 Task: Add Mineral Fusion Rose Quartz Nail Polish to the cart.
Action: Mouse moved to (211, 114)
Screenshot: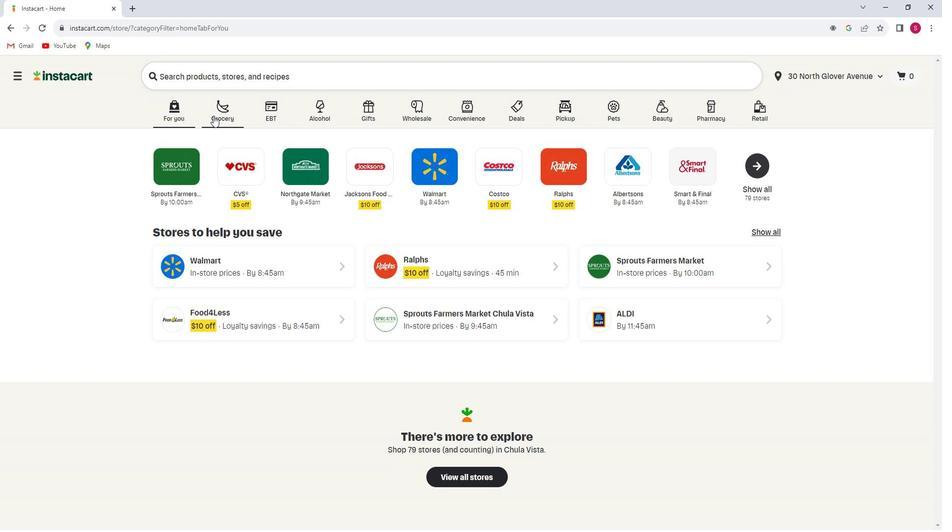 
Action: Mouse pressed left at (211, 114)
Screenshot: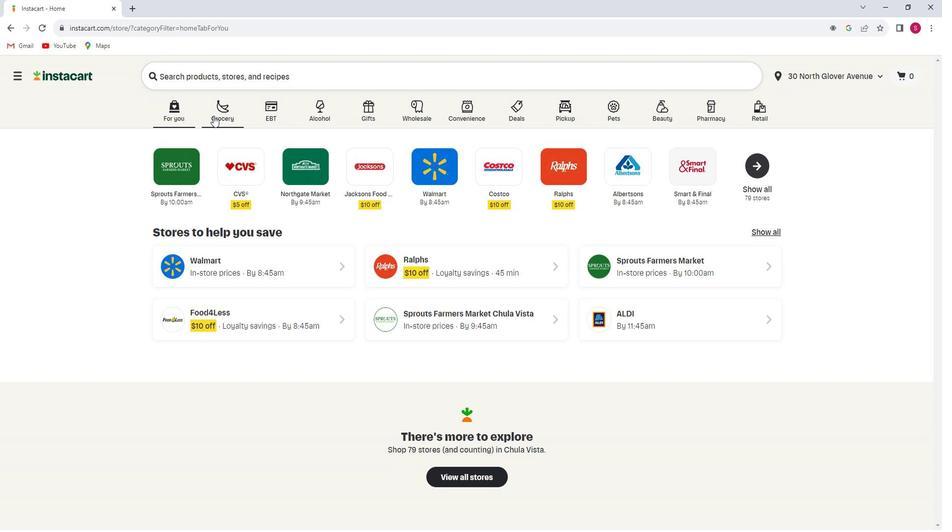 
Action: Mouse moved to (235, 302)
Screenshot: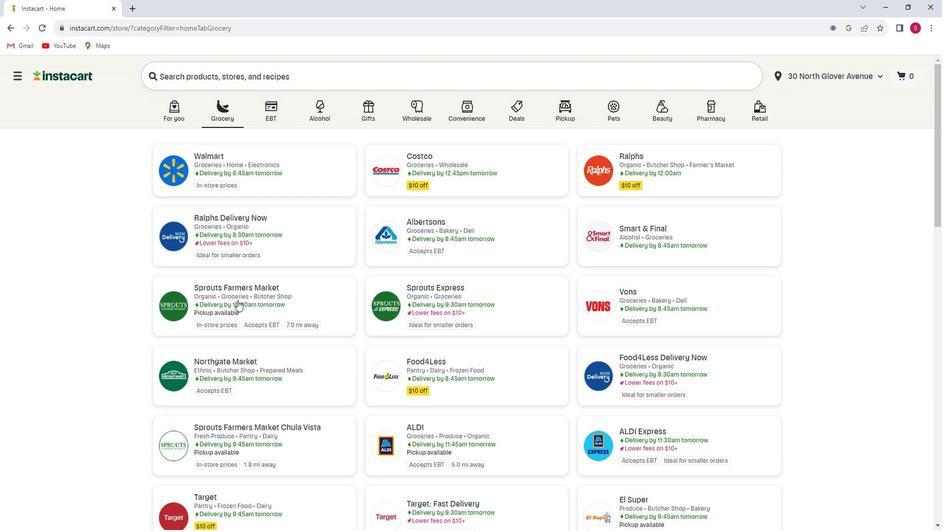 
Action: Mouse pressed left at (235, 302)
Screenshot: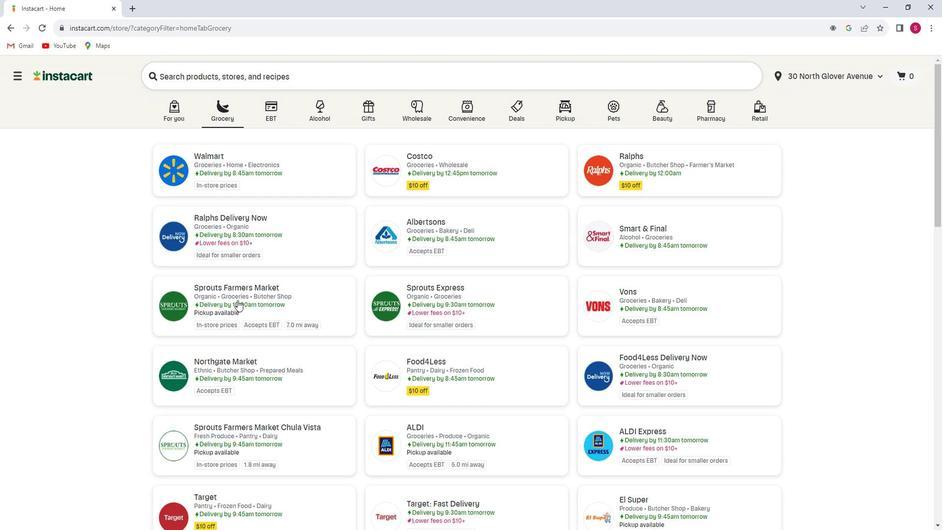 
Action: Mouse moved to (95, 329)
Screenshot: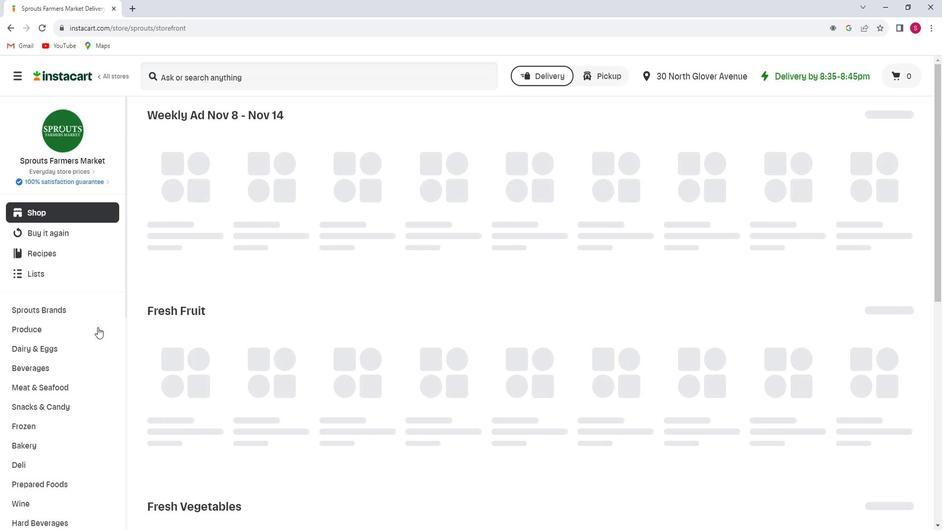 
Action: Mouse scrolled (95, 329) with delta (0, 0)
Screenshot: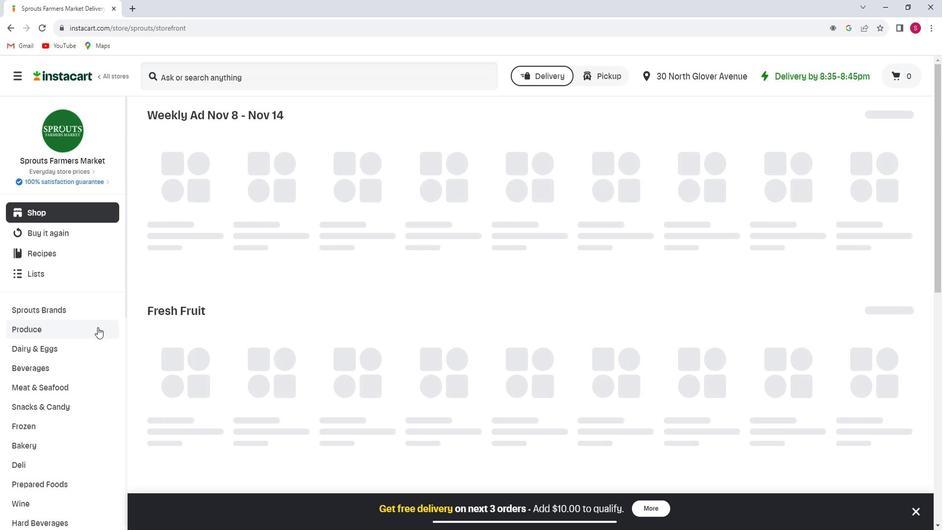 
Action: Mouse scrolled (95, 329) with delta (0, 0)
Screenshot: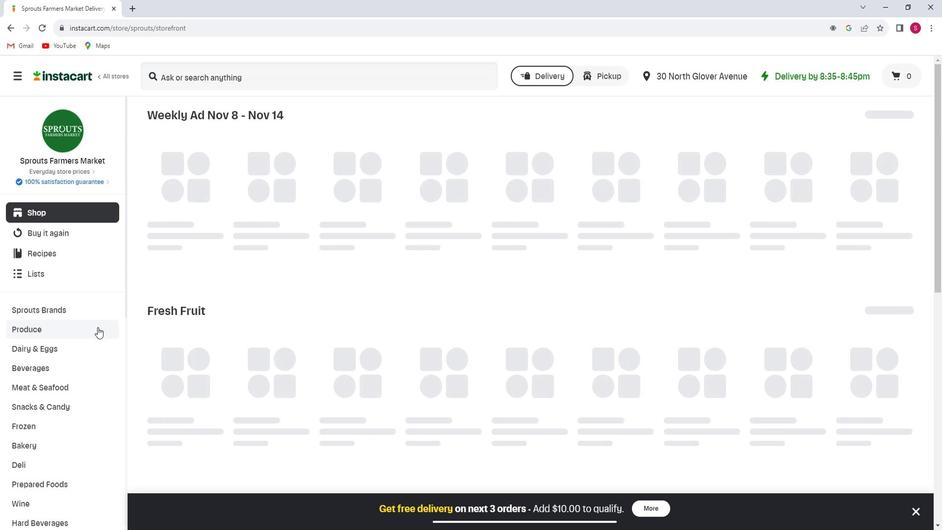 
Action: Mouse scrolled (95, 329) with delta (0, 0)
Screenshot: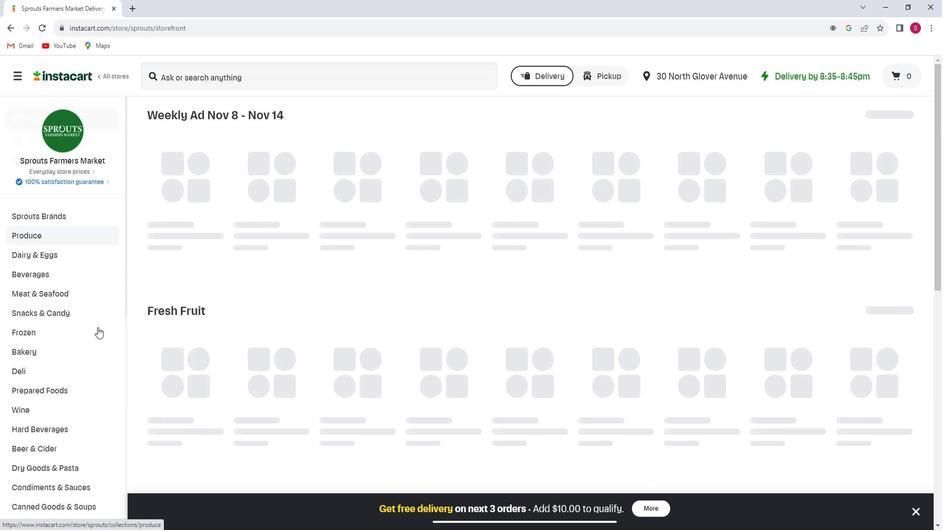 
Action: Mouse scrolled (95, 329) with delta (0, 0)
Screenshot: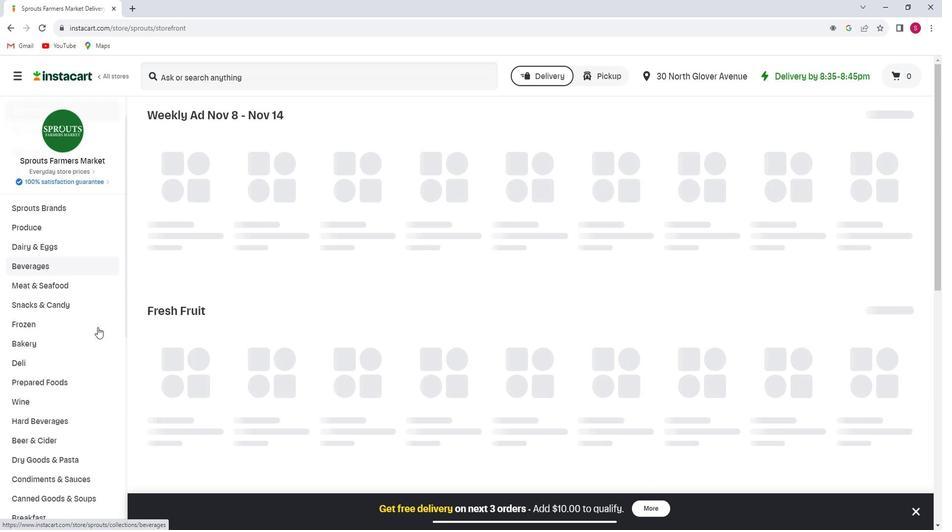 
Action: Mouse scrolled (95, 329) with delta (0, 0)
Screenshot: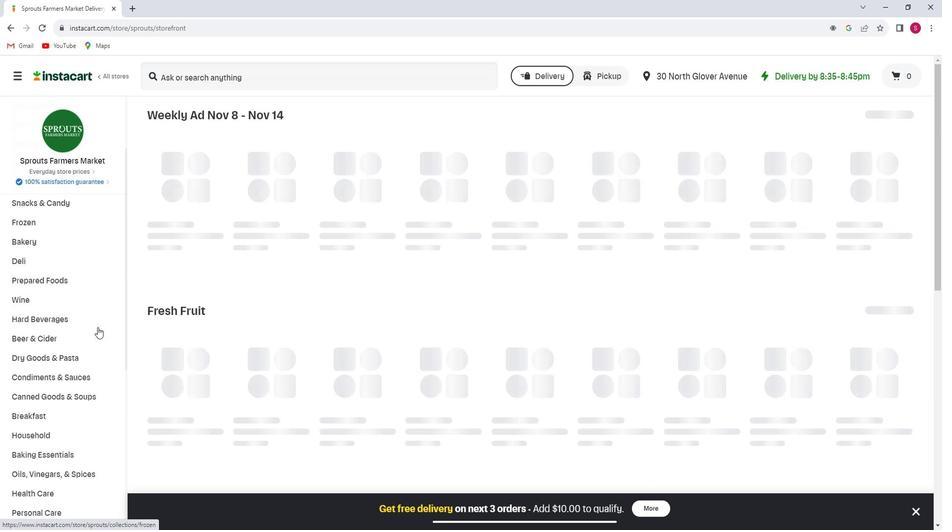 
Action: Mouse scrolled (95, 329) with delta (0, 0)
Screenshot: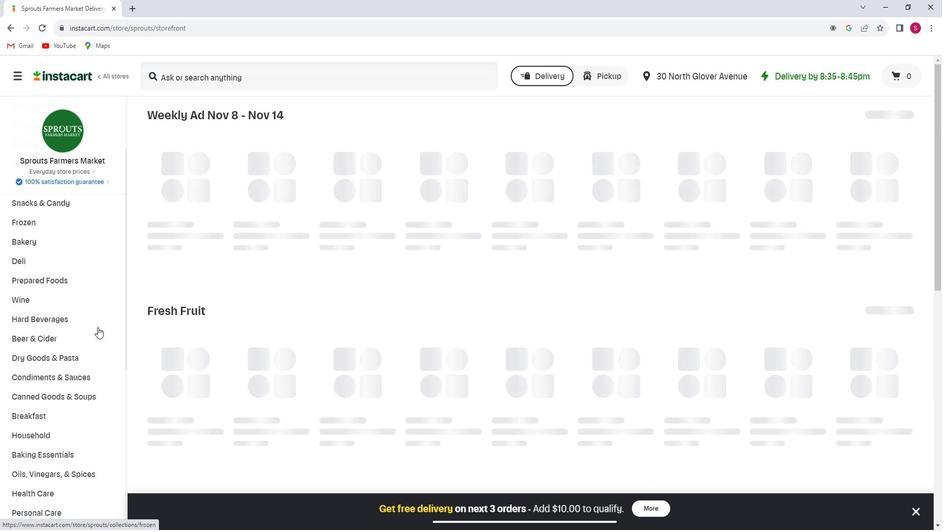 
Action: Mouse moved to (92, 334)
Screenshot: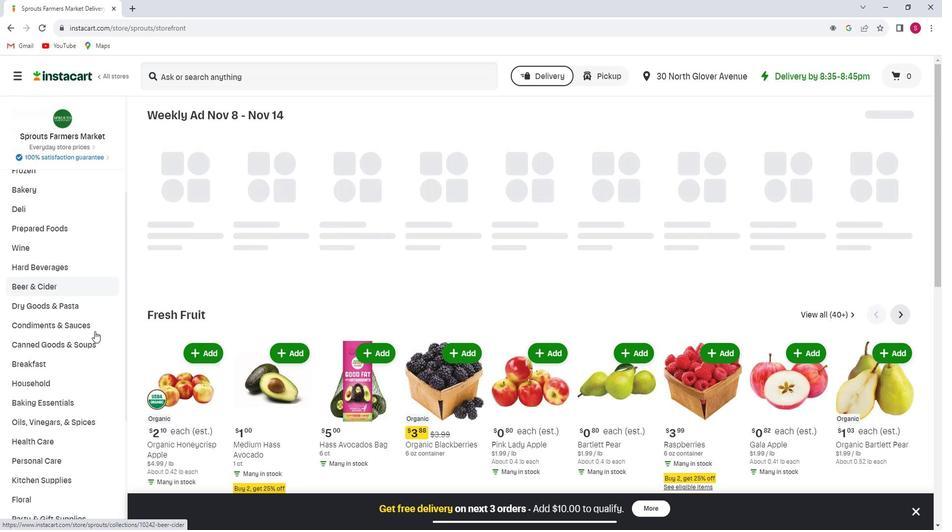 
Action: Mouse scrolled (92, 334) with delta (0, 0)
Screenshot: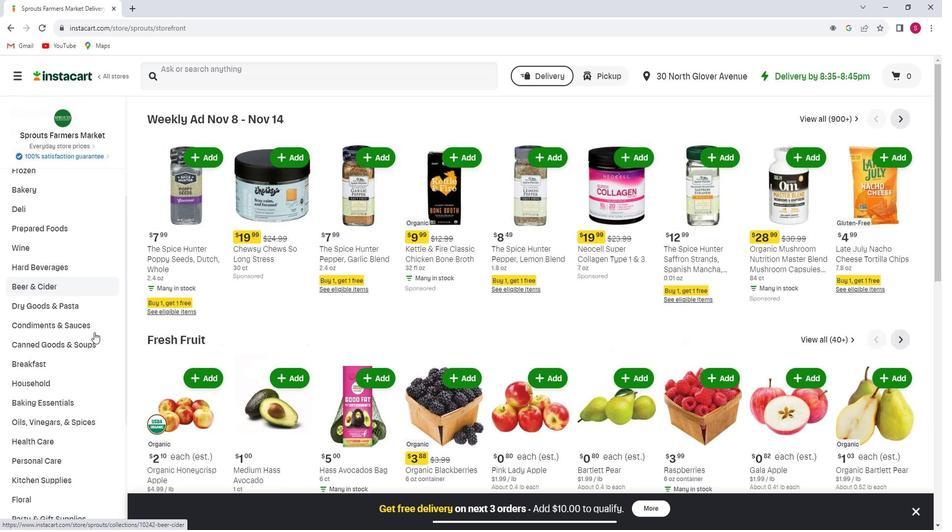
Action: Mouse moved to (91, 335)
Screenshot: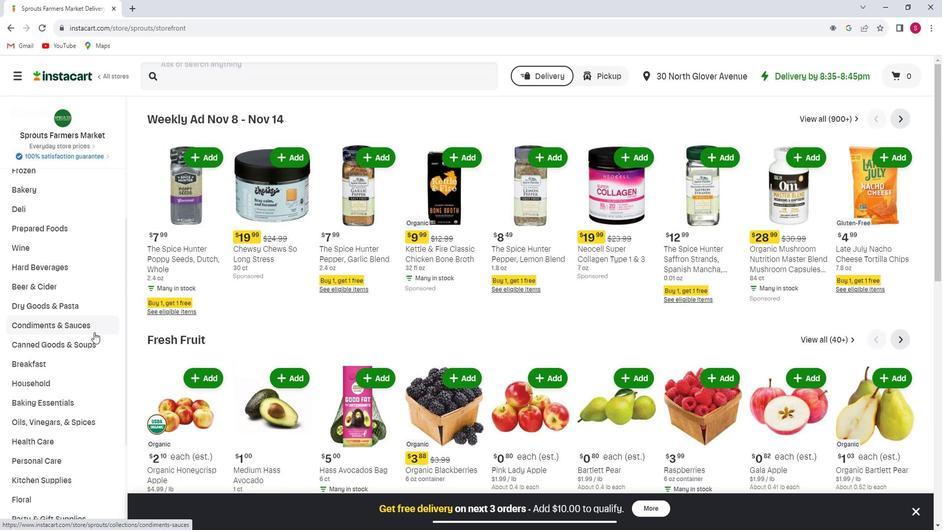 
Action: Mouse scrolled (91, 335) with delta (0, 0)
Screenshot: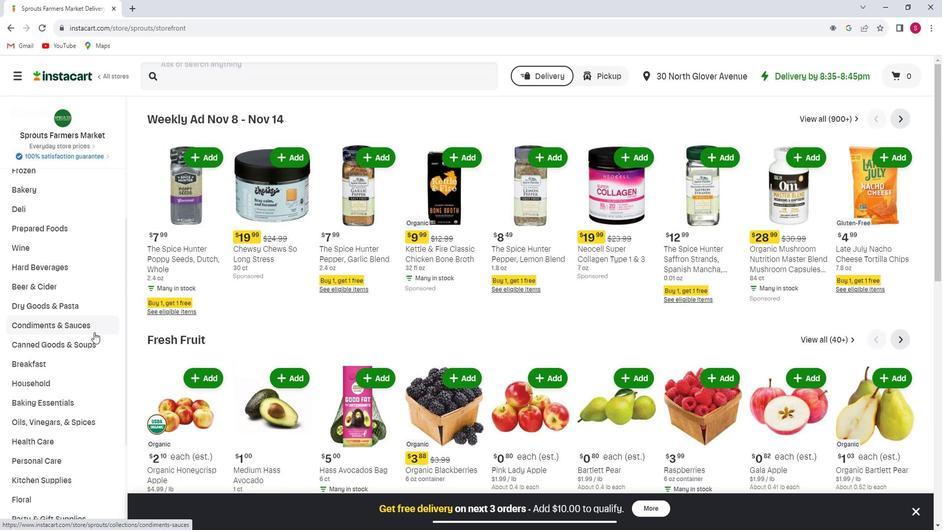 
Action: Mouse moved to (59, 360)
Screenshot: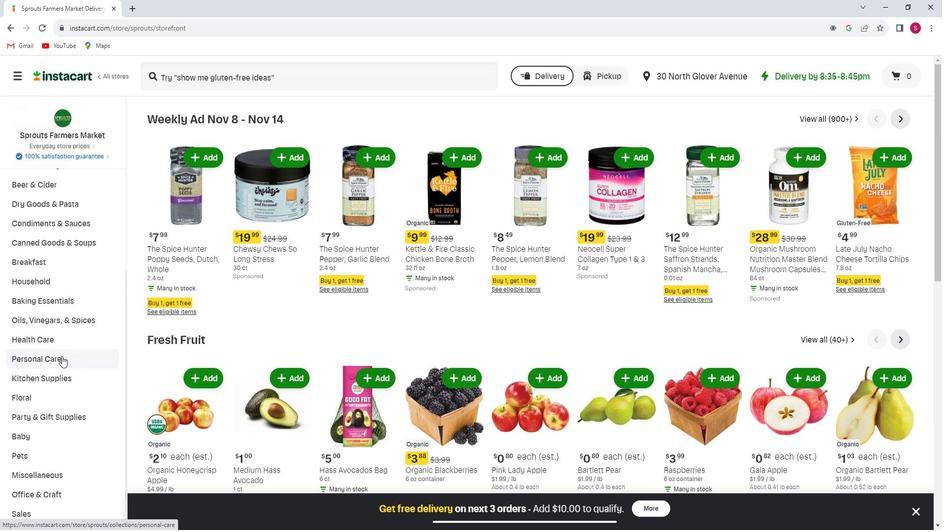
Action: Mouse pressed left at (59, 360)
Screenshot: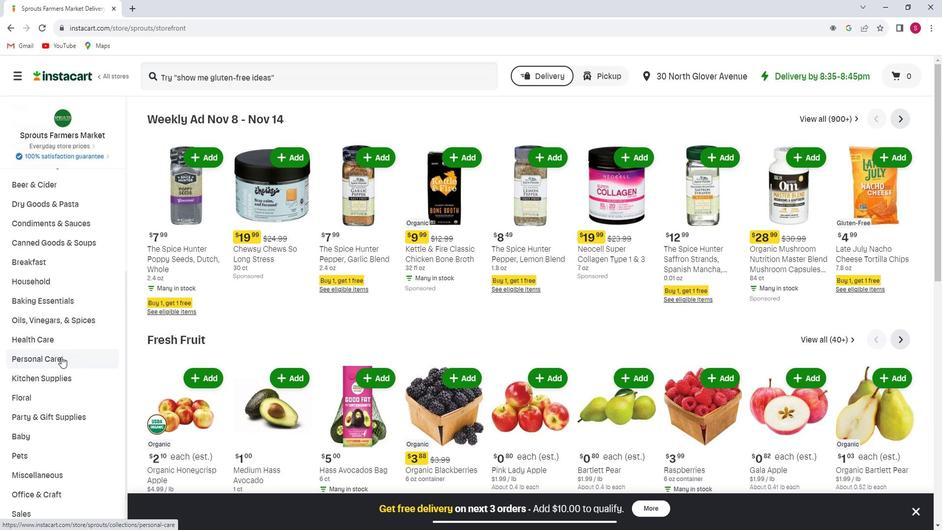 
Action: Mouse moved to (833, 142)
Screenshot: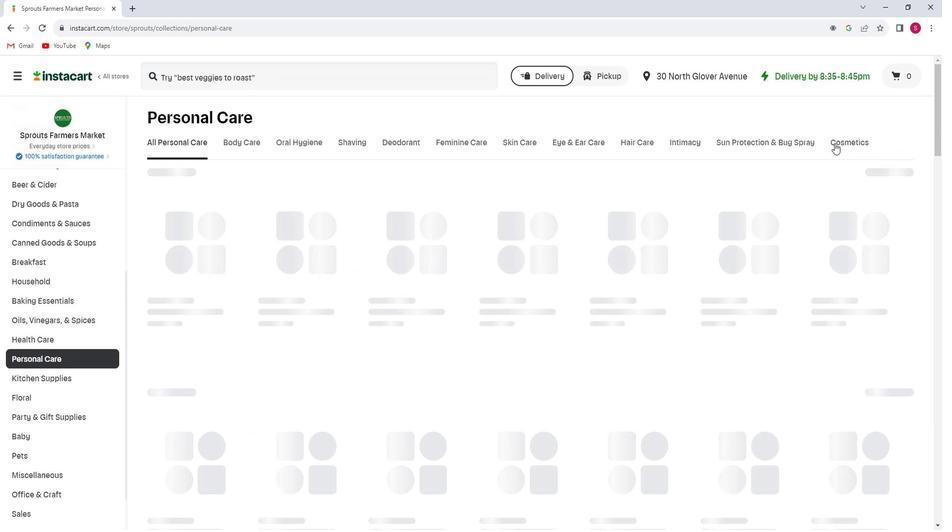 
Action: Mouse pressed left at (833, 142)
Screenshot: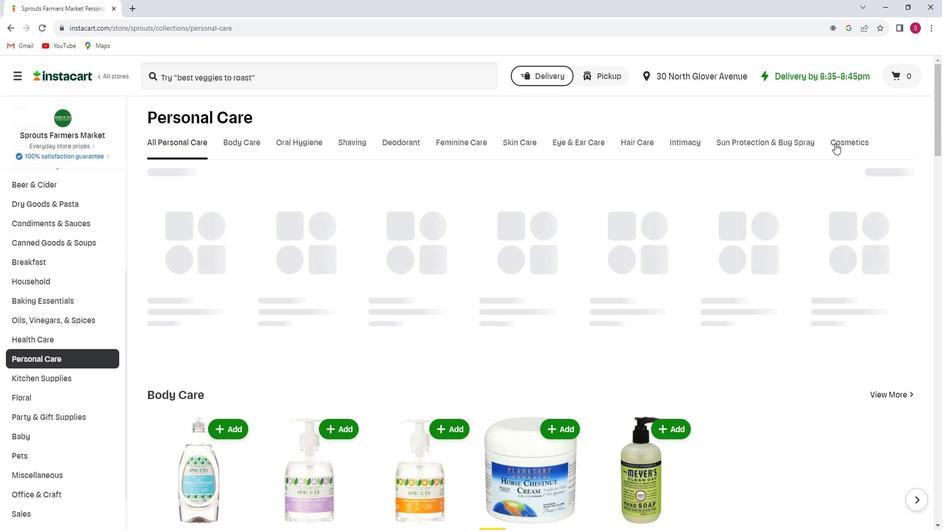 
Action: Mouse moved to (274, 179)
Screenshot: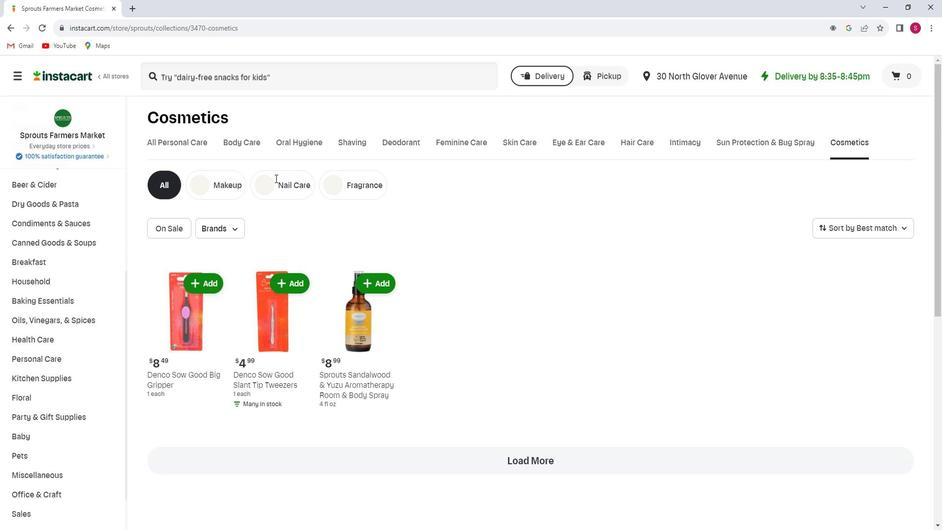 
Action: Mouse pressed left at (274, 179)
Screenshot: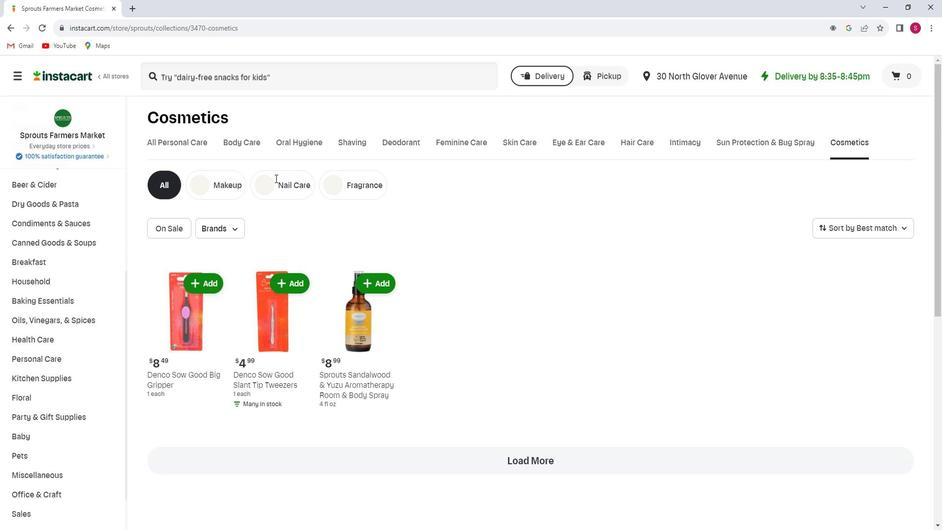 
Action: Mouse moved to (248, 80)
Screenshot: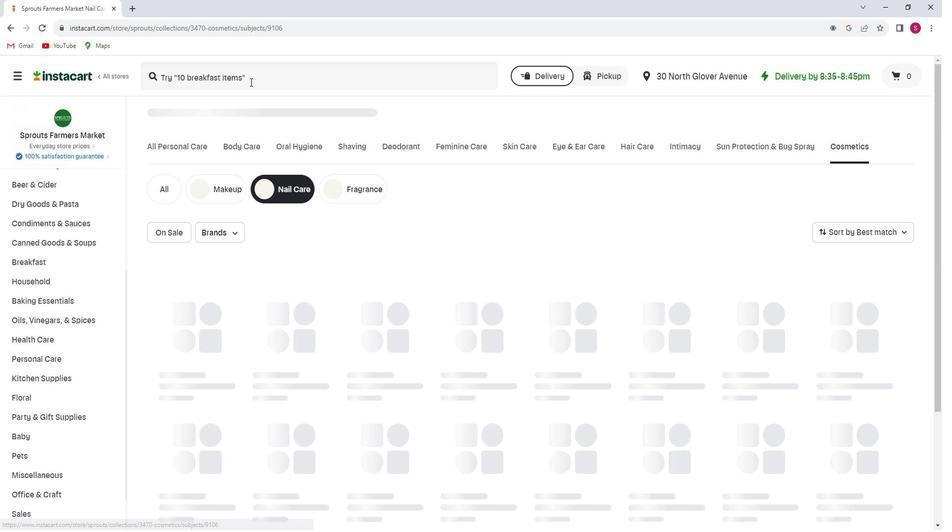 
Action: Mouse pressed left at (248, 80)
Screenshot: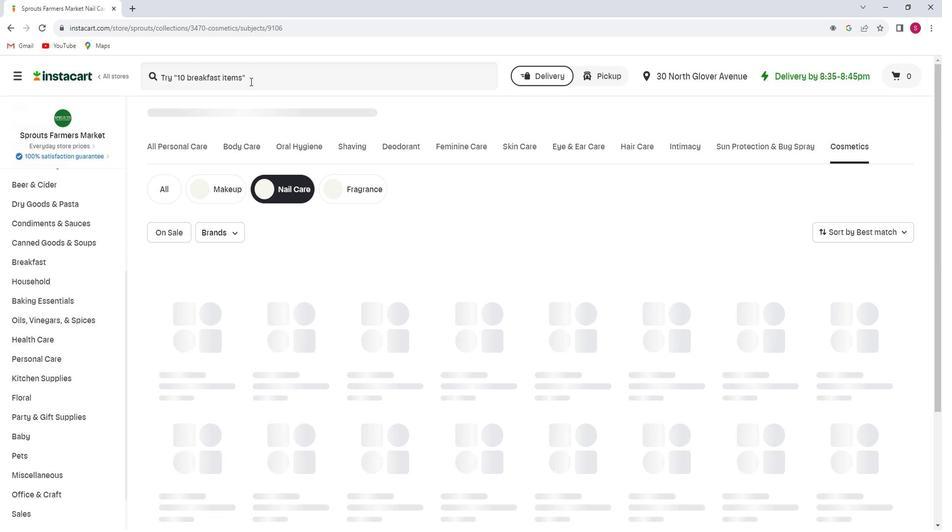 
Action: Key pressed <Key.shift>Mineral<Key.space><Key.shift>Fusion<Key.space><Key.shift>Rose<Key.space><Key.shift><Key.shift><Key.shift><Key.shift><Key.shift><Key.shift><Key.shift><Key.shift><Key.shift><Key.shift><Key.shift>Quartz<Key.space><Key.shift><Key.shift><Key.shift><Key.shift><Key.shift><Key.shift><Key.shift><Key.shift><Key.shift><Key.shift><Key.shift><Key.shift><Key.shift><Key.shift><Key.shift><Key.shift><Key.shift>Nail<Key.space><Key.shift><Key.shift><Key.shift>polish<Key.enter>
Screenshot: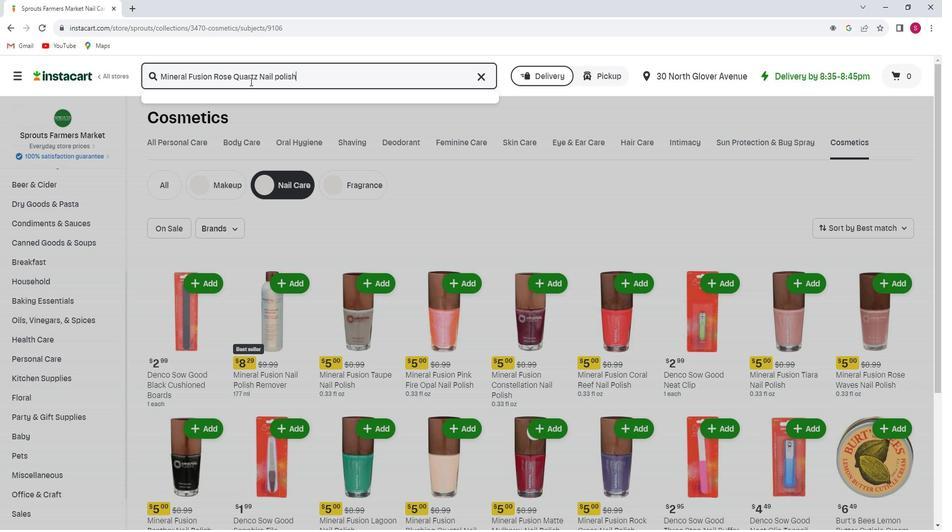 
Action: Mouse moved to (441, 228)
Screenshot: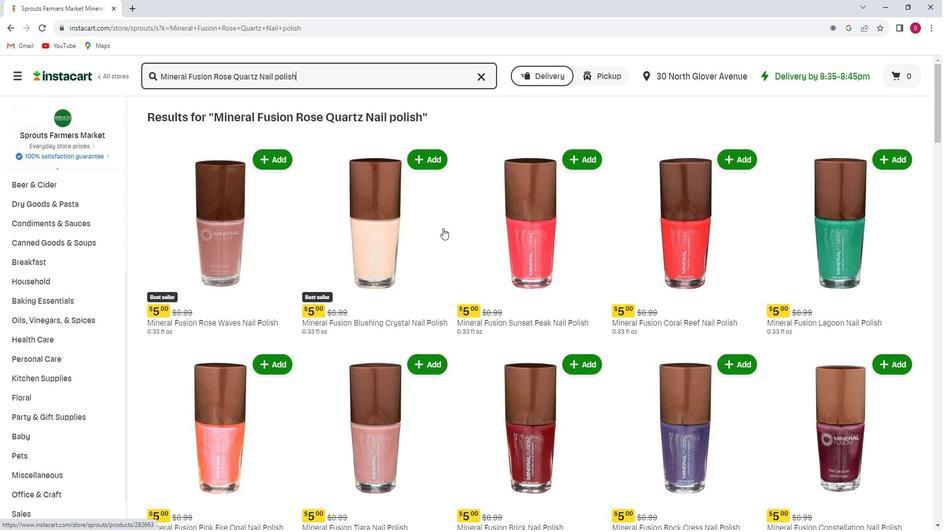 
Action: Mouse scrolled (441, 228) with delta (0, 0)
Screenshot: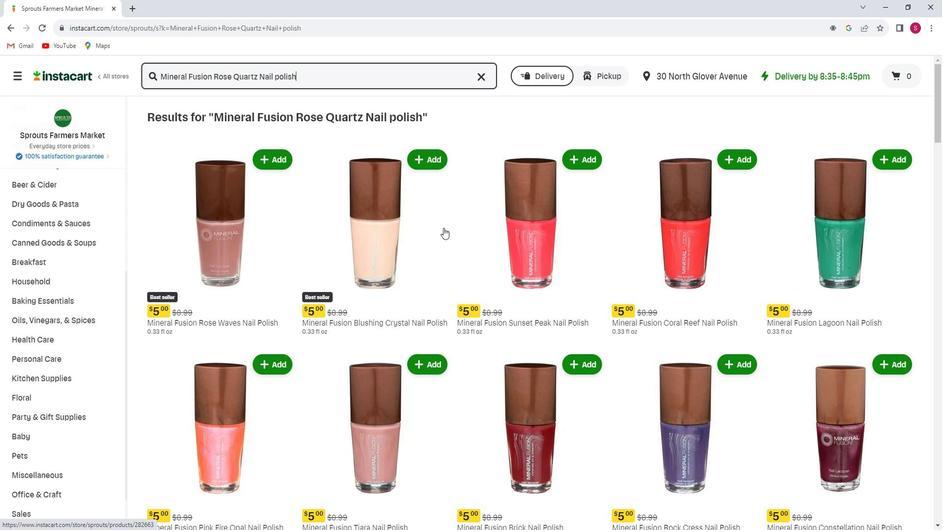 
Action: Mouse moved to (443, 228)
Screenshot: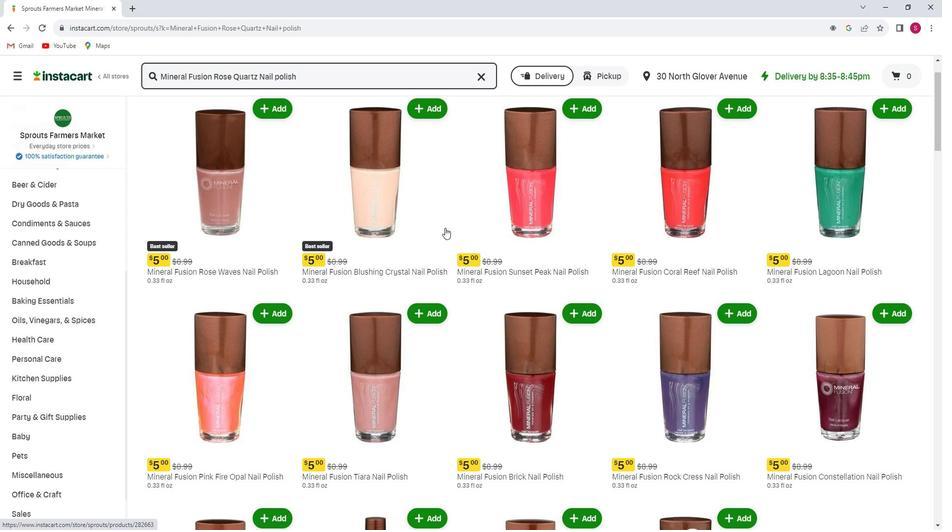 
Action: Mouse scrolled (443, 227) with delta (0, 0)
Screenshot: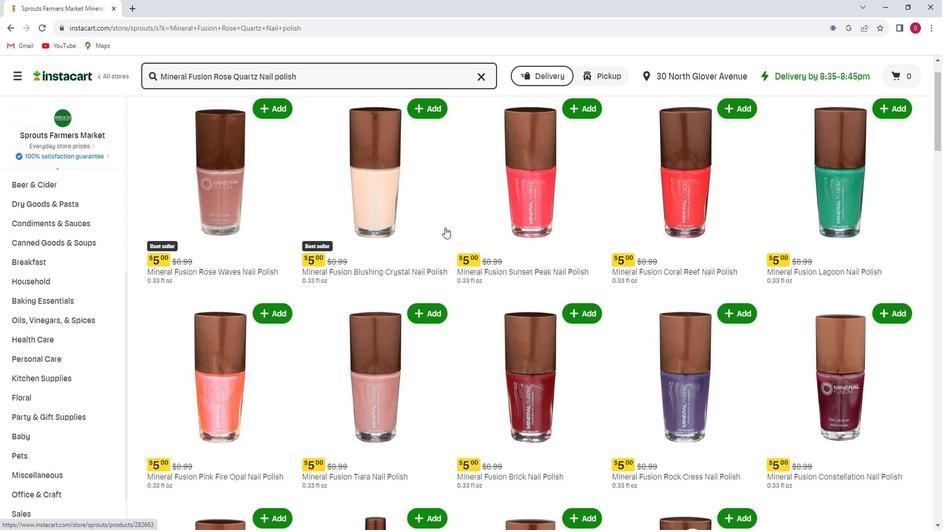 
Action: Mouse scrolled (443, 227) with delta (0, 0)
Screenshot: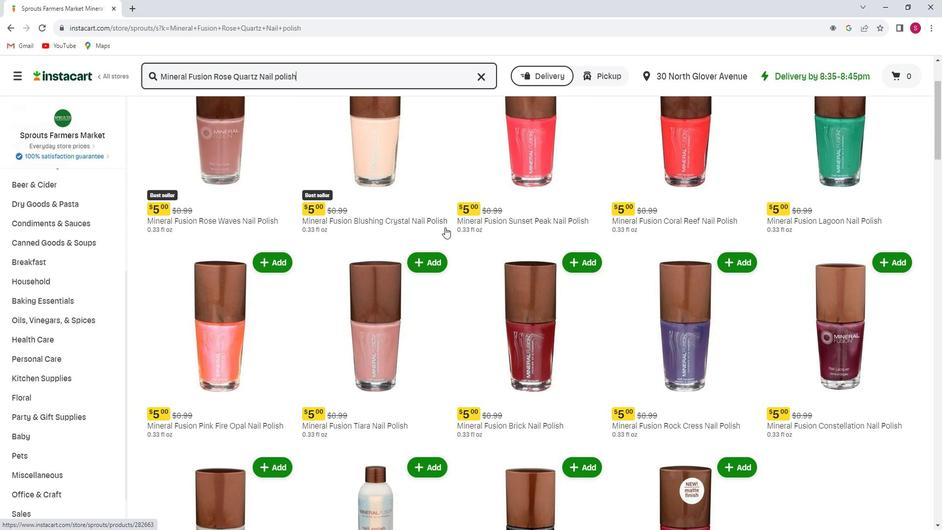 
Action: Mouse moved to (435, 230)
Screenshot: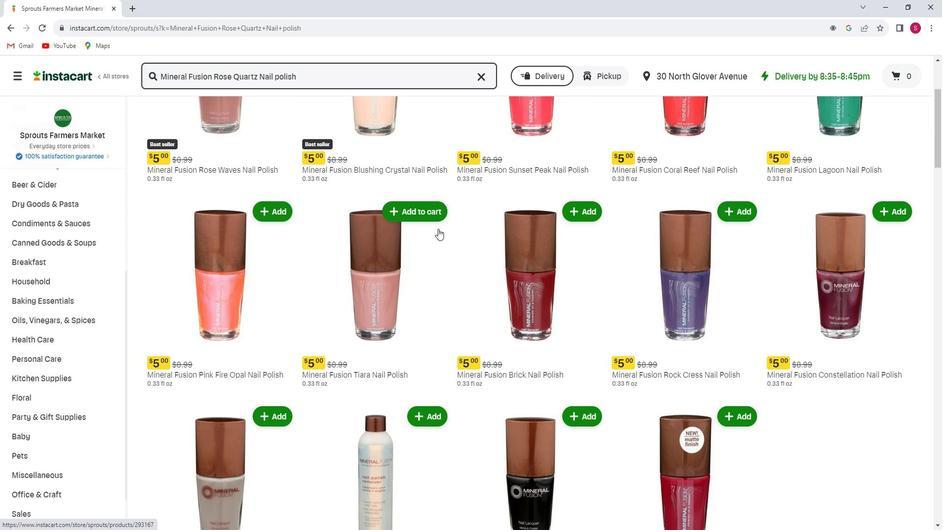 
Action: Mouse scrolled (435, 229) with delta (0, 0)
Screenshot: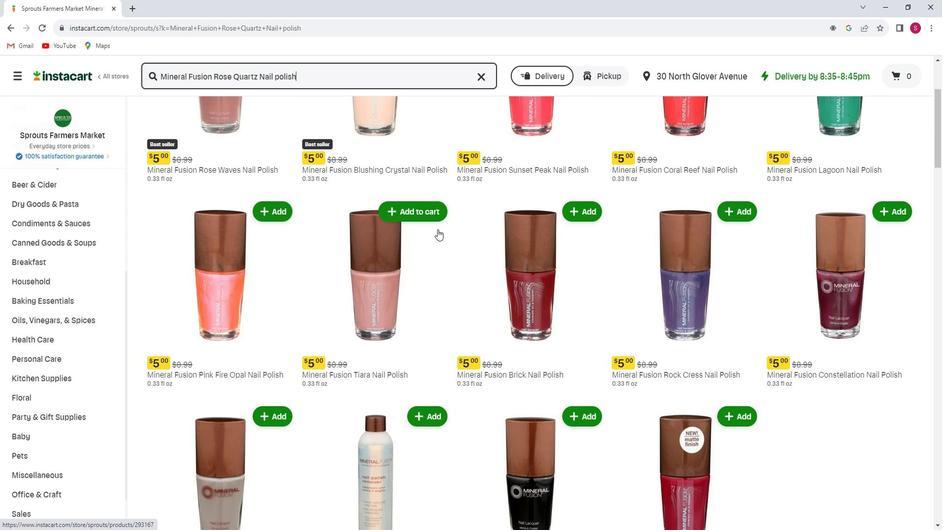 
Action: Mouse scrolled (435, 229) with delta (0, 0)
Screenshot: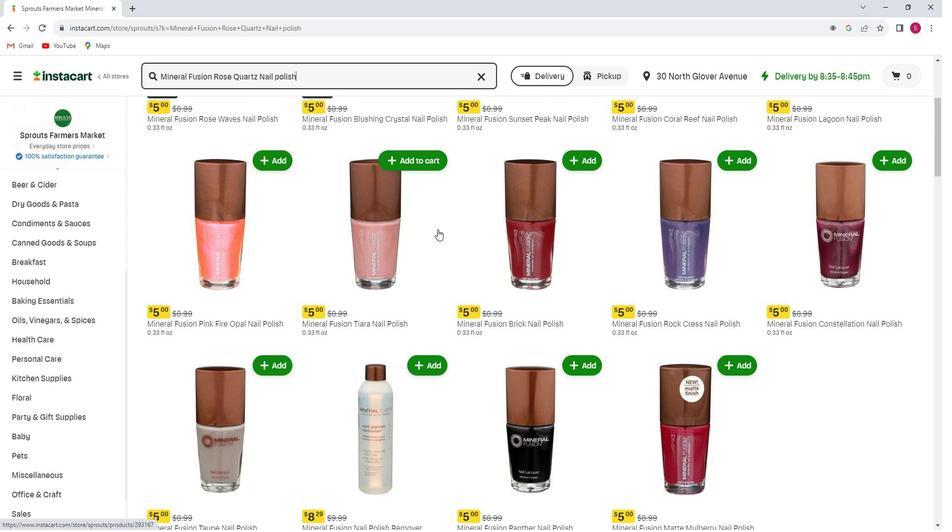 
Action: Mouse scrolled (435, 229) with delta (0, 0)
Screenshot: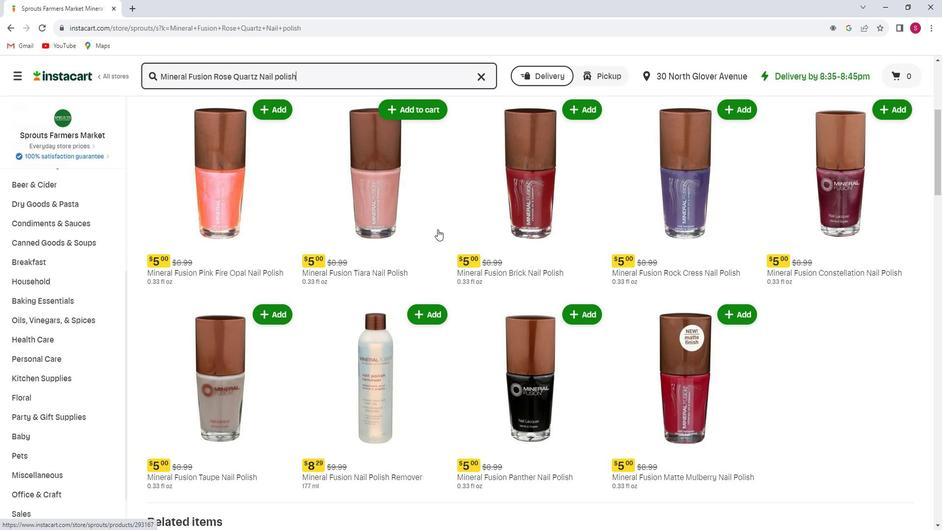 
Action: Mouse scrolled (435, 229) with delta (0, 0)
Screenshot: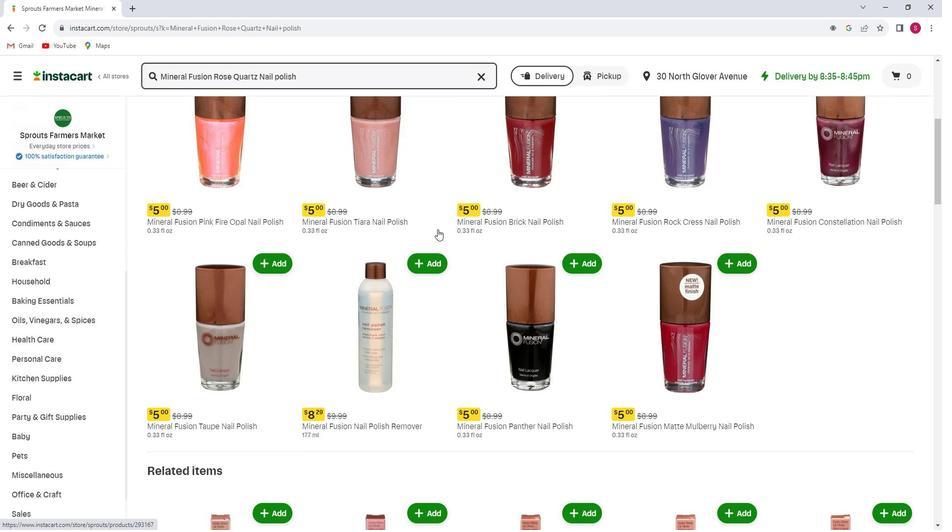 
Action: Mouse scrolled (435, 229) with delta (0, 0)
Screenshot: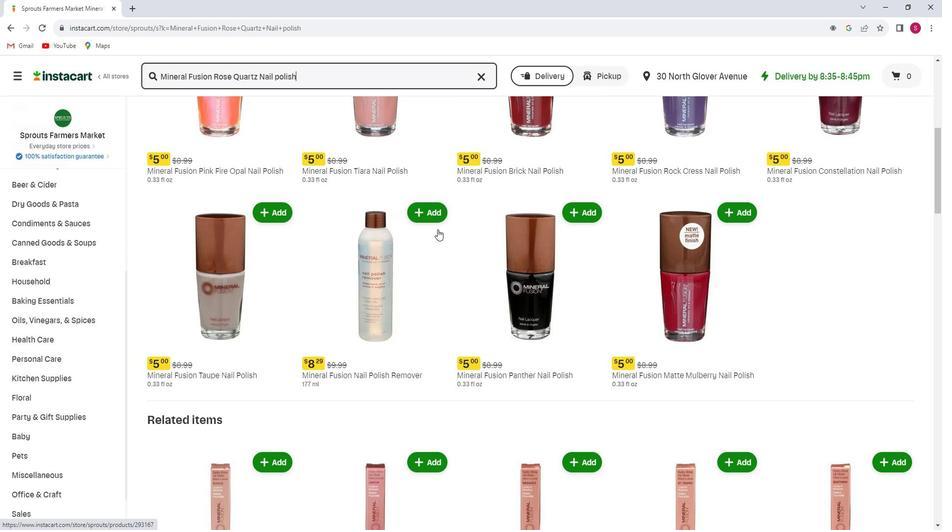 
Action: Mouse scrolled (435, 229) with delta (0, 0)
Screenshot: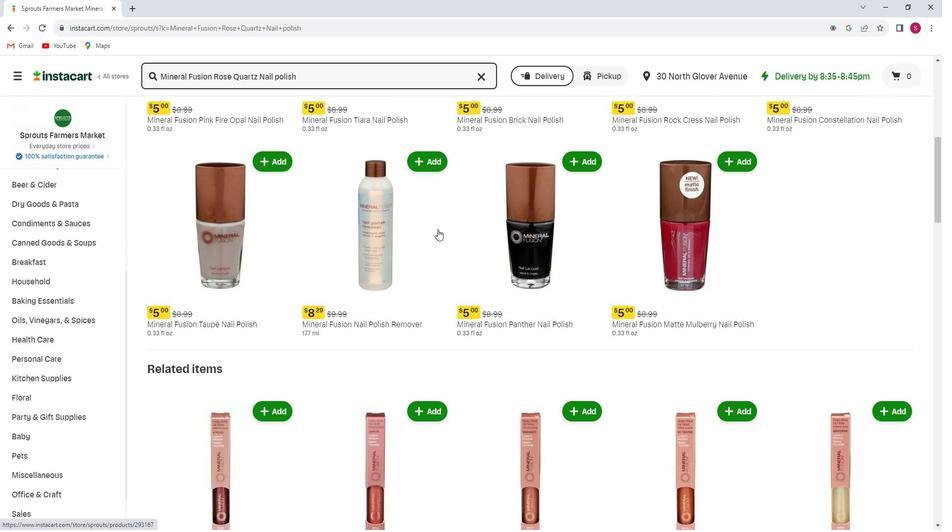 
Action: Mouse scrolled (435, 229) with delta (0, 0)
Screenshot: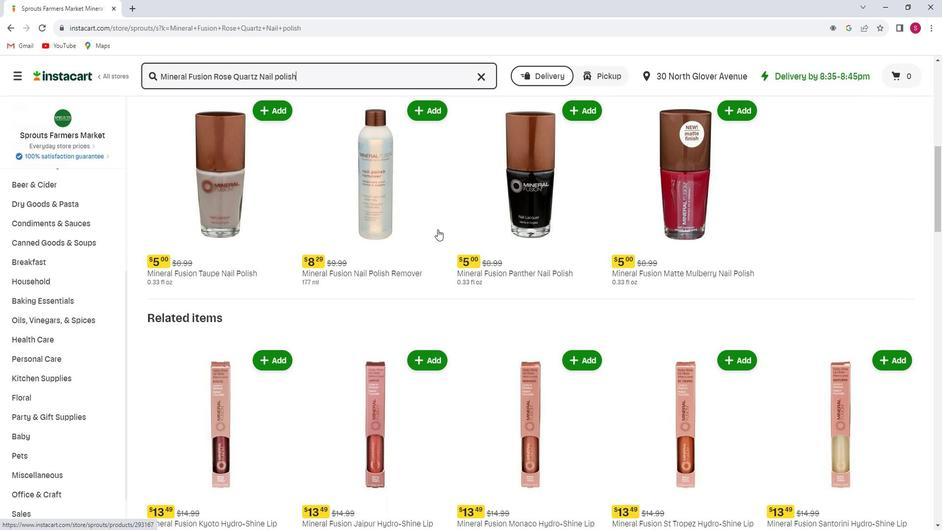 
Action: Mouse scrolled (435, 229) with delta (0, 0)
Screenshot: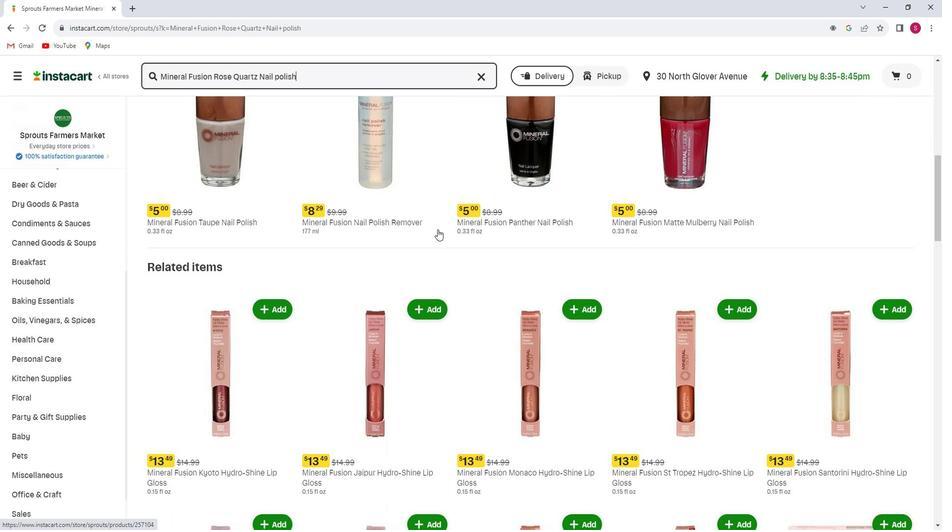 
Action: Mouse scrolled (435, 229) with delta (0, 0)
Screenshot: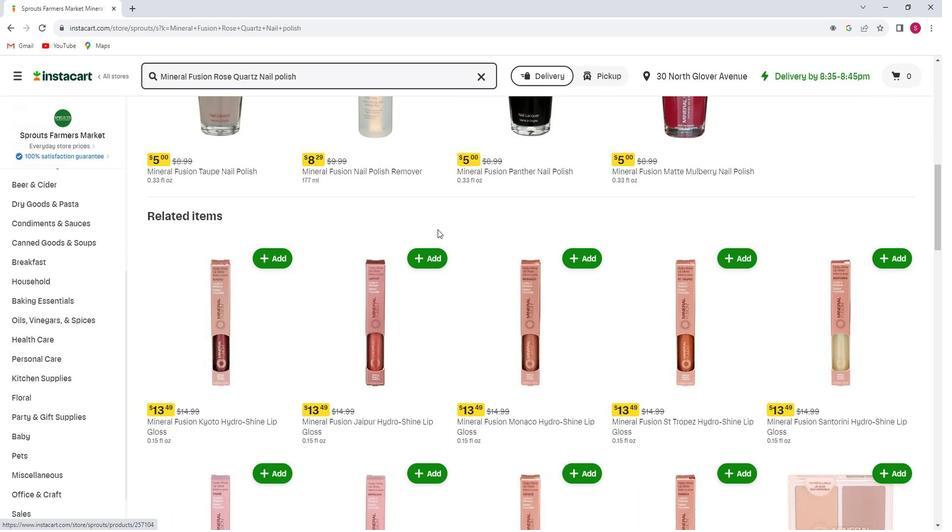 
Action: Mouse scrolled (435, 229) with delta (0, 0)
Screenshot: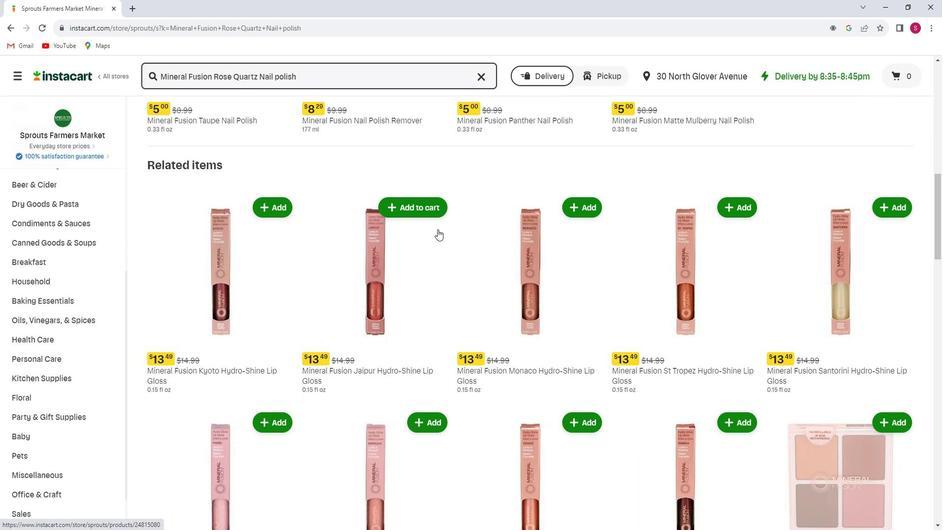 
Action: Mouse scrolled (435, 229) with delta (0, 0)
Screenshot: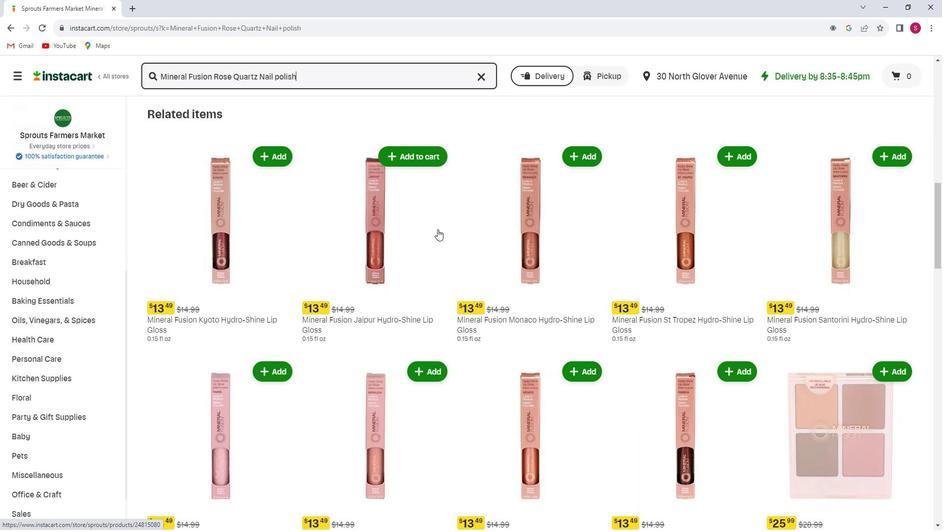 
Action: Mouse scrolled (435, 229) with delta (0, 0)
Screenshot: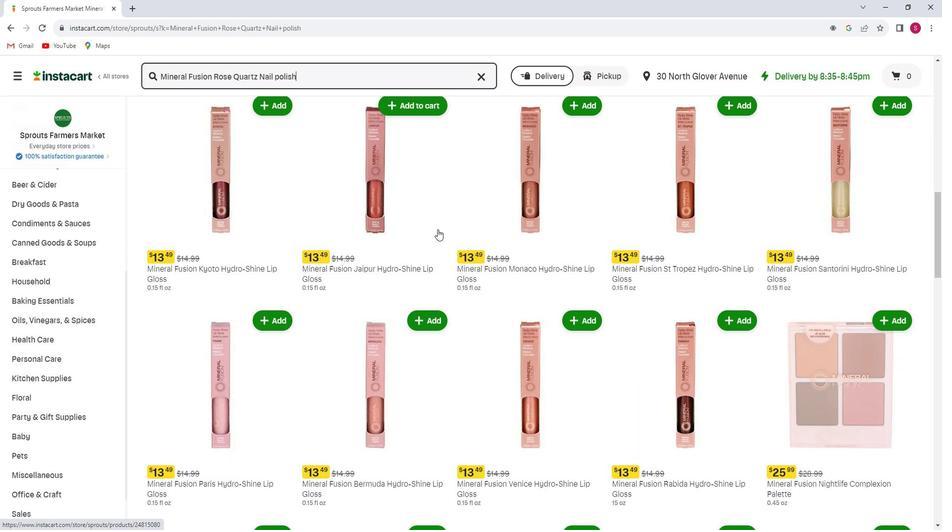 
Action: Mouse scrolled (435, 229) with delta (0, 0)
Screenshot: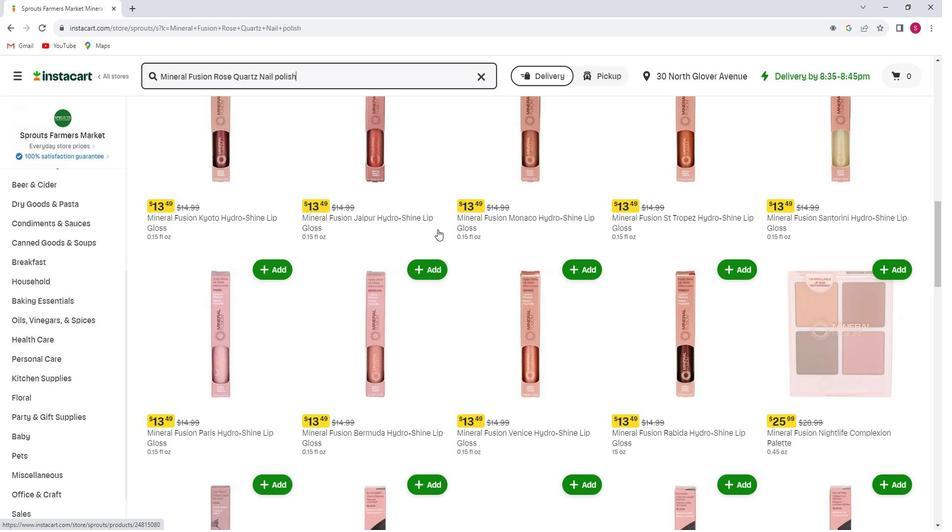 
Action: Mouse scrolled (435, 229) with delta (0, 0)
Screenshot: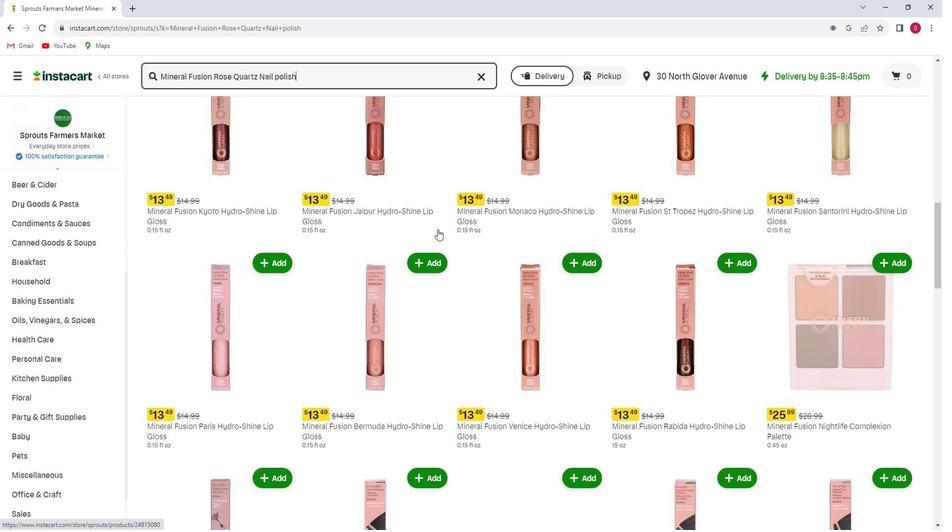 
Action: Mouse scrolled (435, 229) with delta (0, 0)
Screenshot: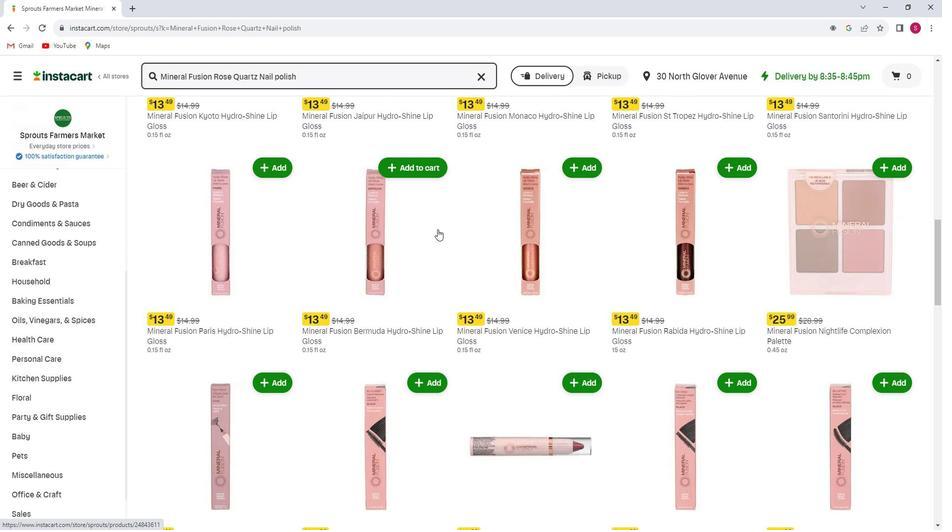 
Action: Mouse scrolled (435, 229) with delta (0, 0)
Screenshot: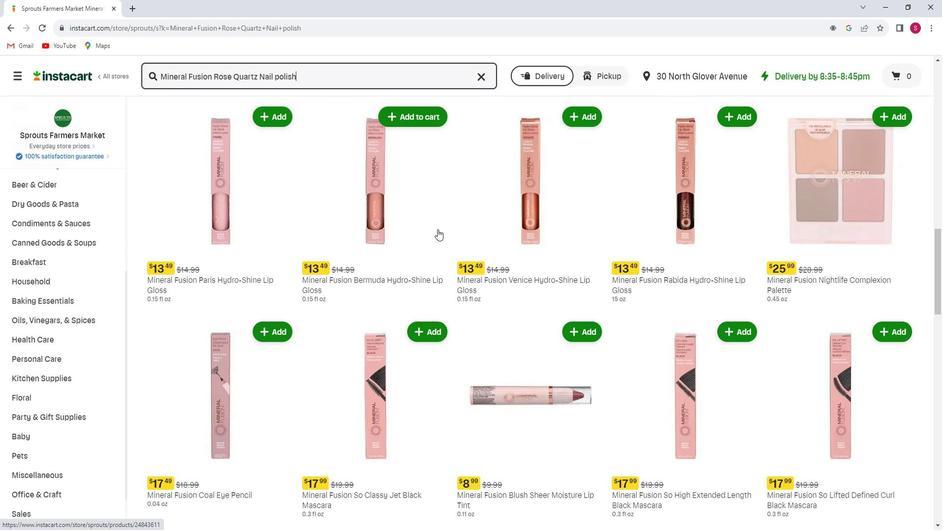 
Action: Mouse scrolled (435, 229) with delta (0, 0)
Screenshot: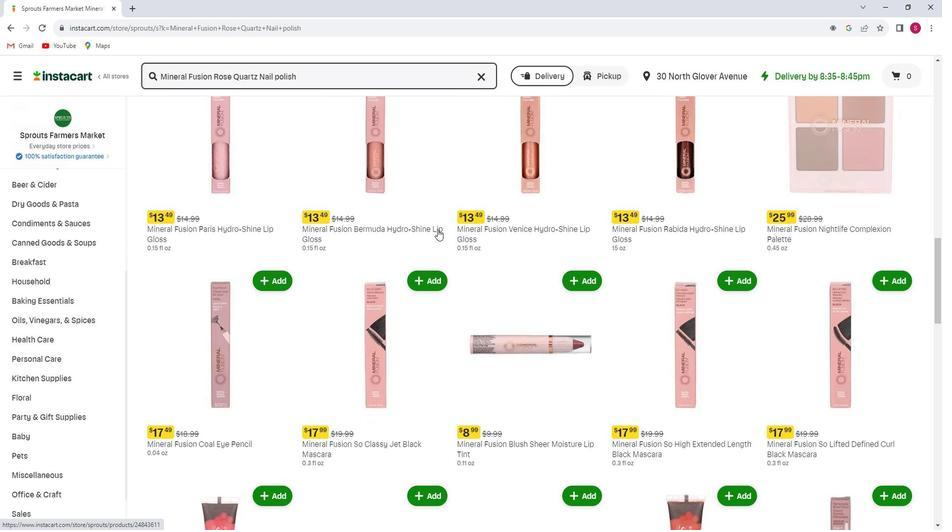 
Action: Mouse scrolled (435, 229) with delta (0, 0)
Screenshot: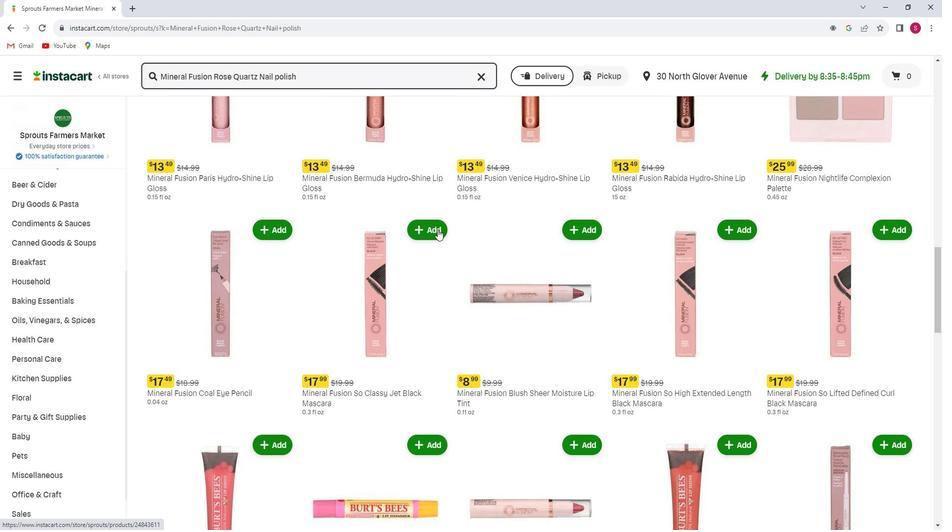 
Action: Mouse scrolled (435, 229) with delta (0, 0)
Screenshot: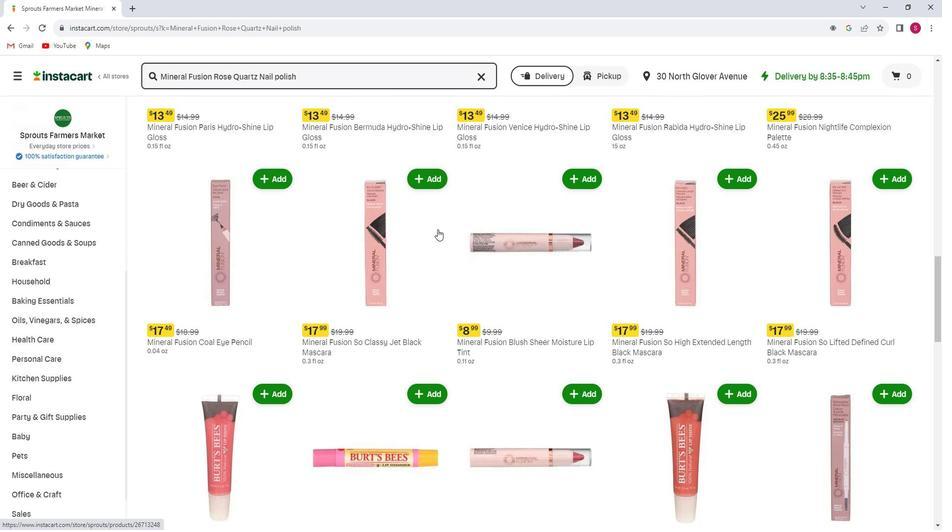 
Action: Mouse scrolled (435, 229) with delta (0, 0)
Screenshot: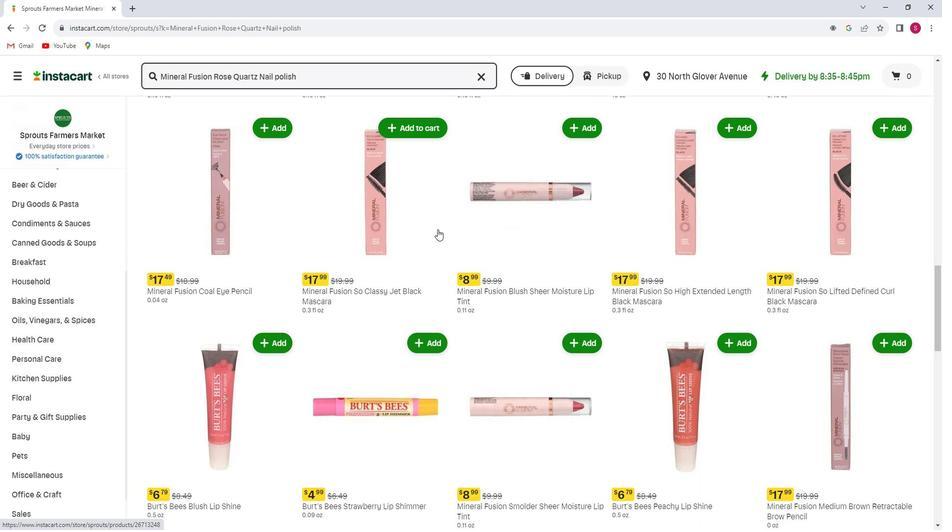 
Action: Mouse scrolled (435, 229) with delta (0, 0)
Screenshot: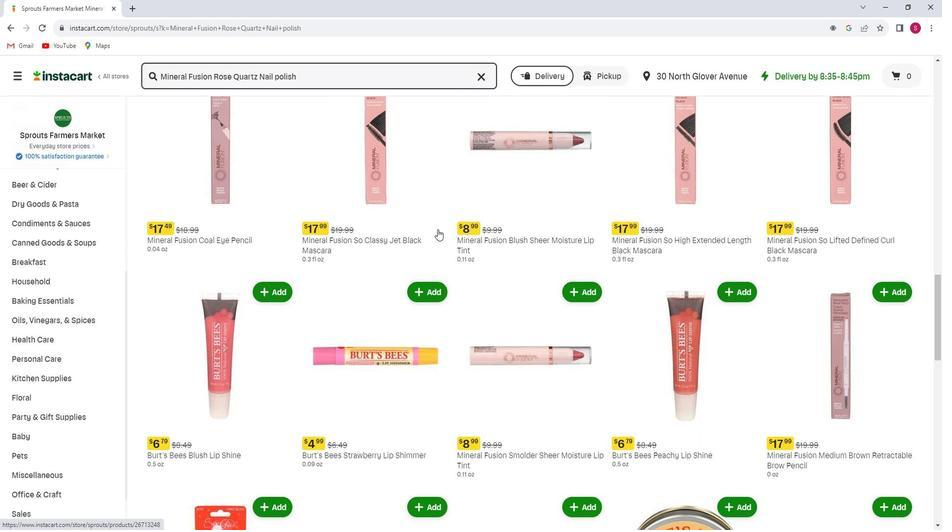 
Action: Mouse scrolled (435, 229) with delta (0, 0)
Screenshot: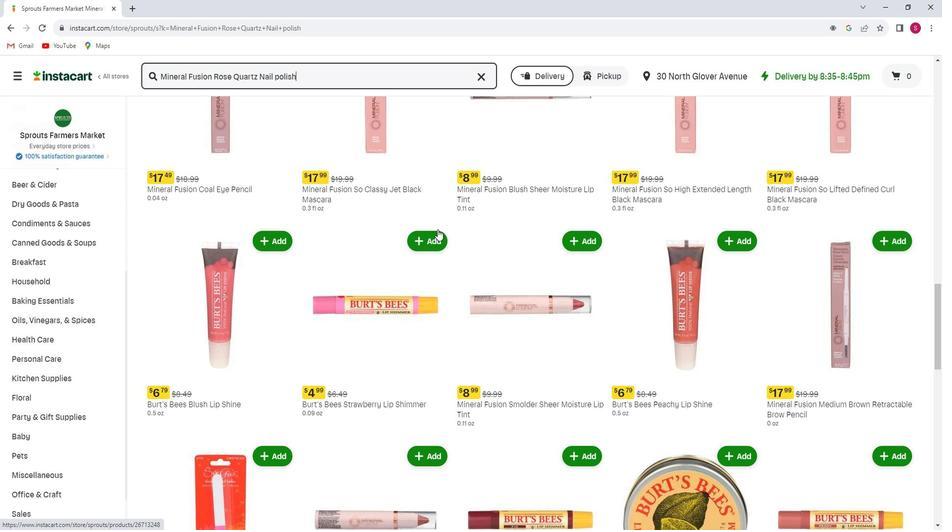 
Action: Mouse scrolled (435, 229) with delta (0, 0)
Screenshot: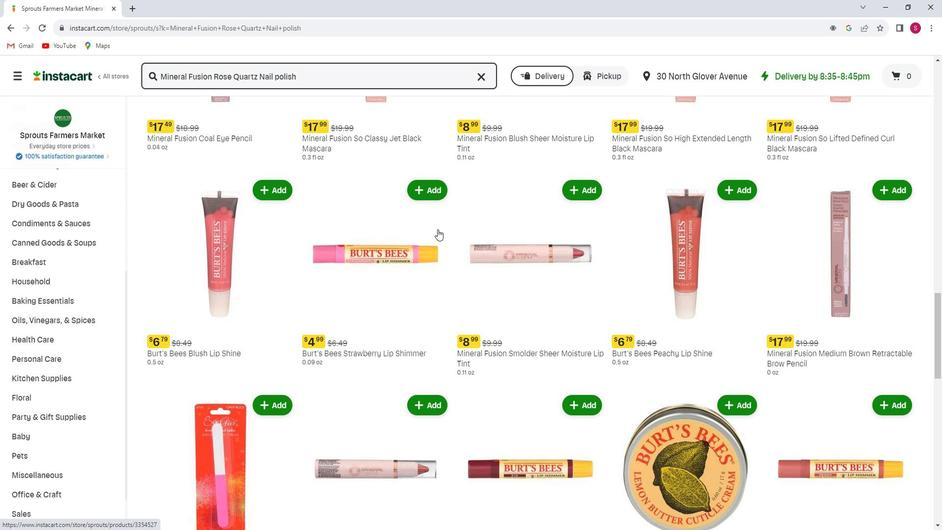 
Action: Mouse scrolled (435, 229) with delta (0, 0)
Screenshot: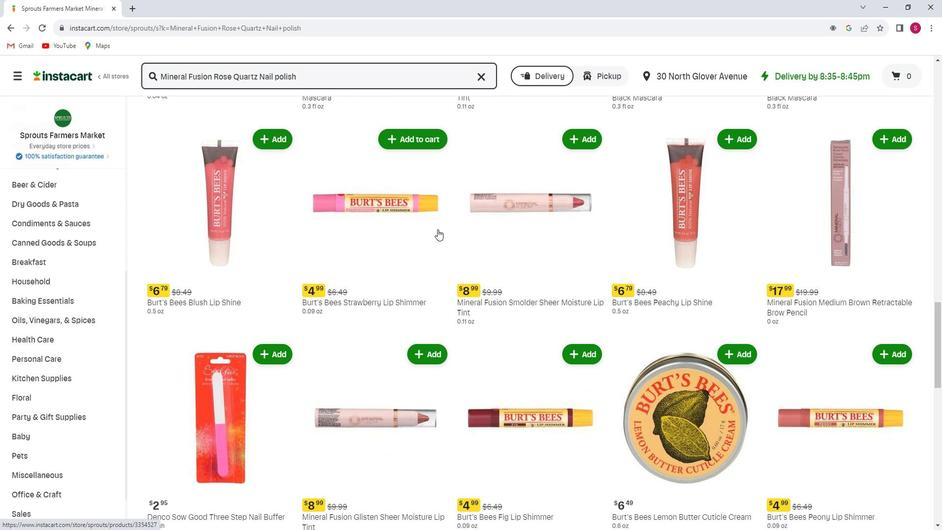 
Action: Mouse scrolled (435, 229) with delta (0, 0)
Screenshot: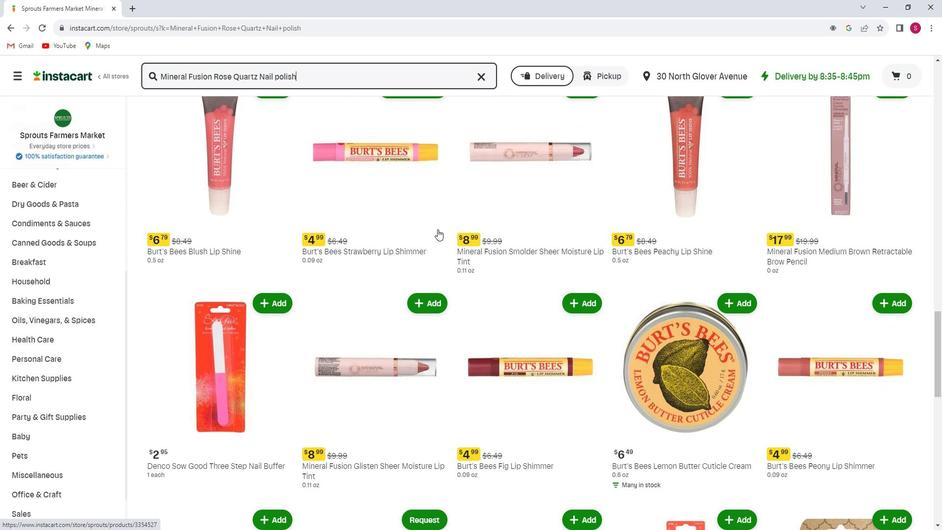 
Action: Mouse scrolled (435, 229) with delta (0, 0)
Screenshot: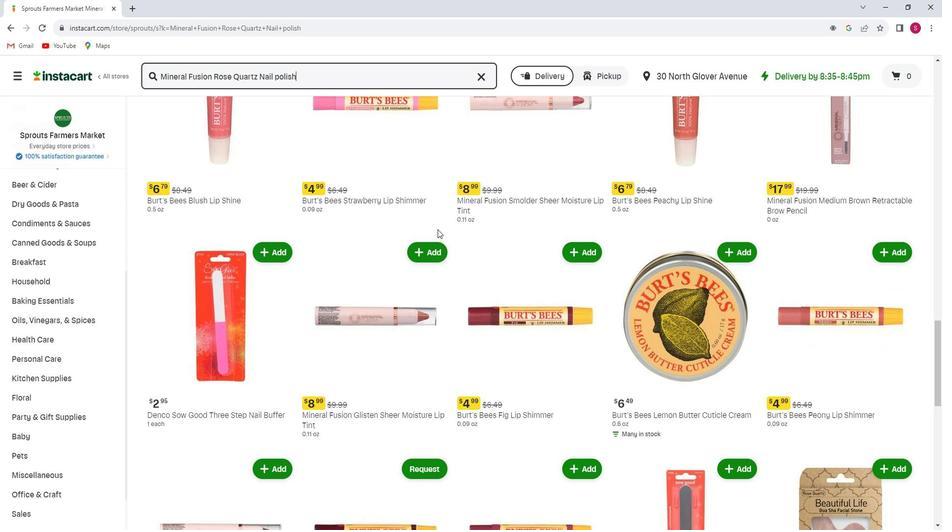 
Action: Mouse scrolled (435, 229) with delta (0, 0)
Screenshot: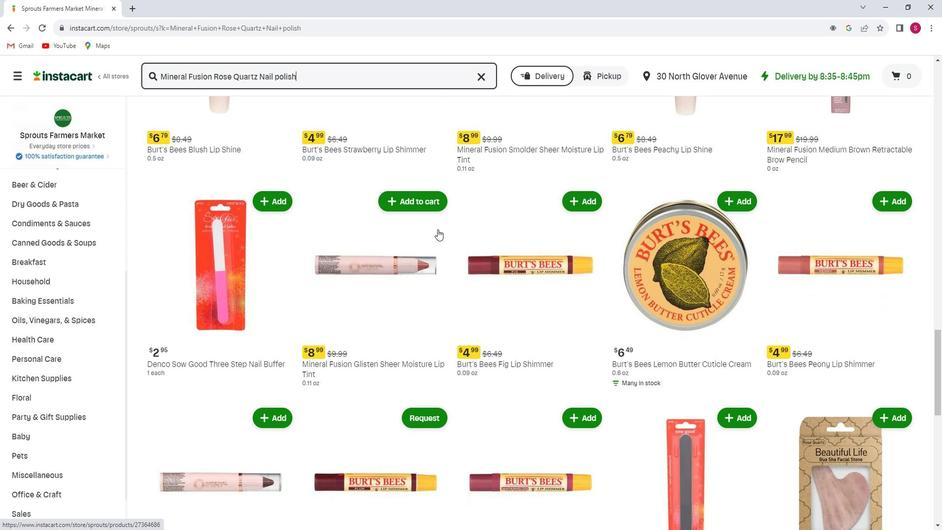 
Action: Mouse scrolled (435, 229) with delta (0, 0)
Screenshot: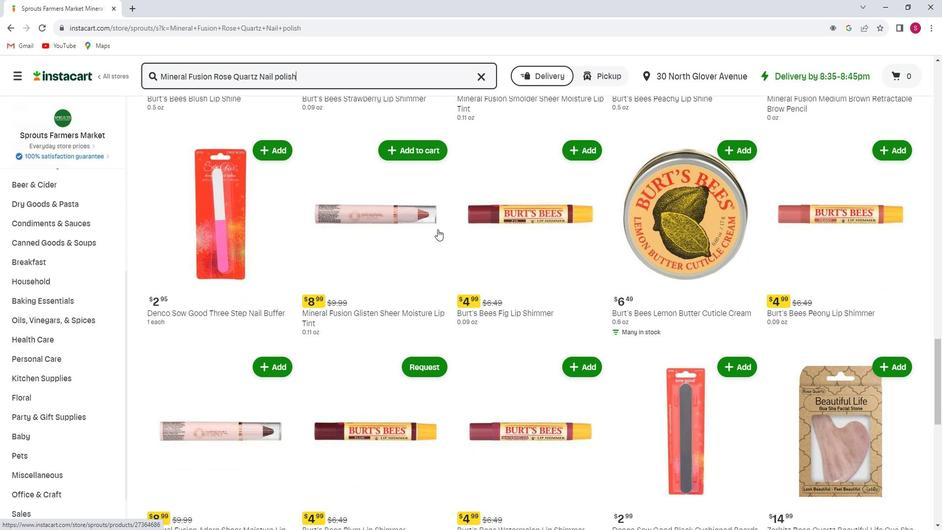 
Action: Mouse scrolled (435, 229) with delta (0, 0)
Screenshot: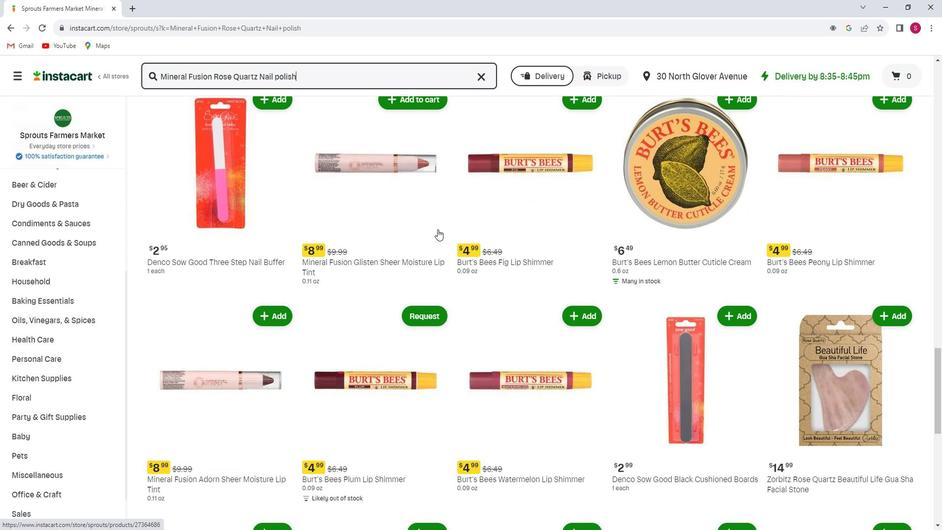 
Action: Mouse scrolled (435, 229) with delta (0, 0)
Screenshot: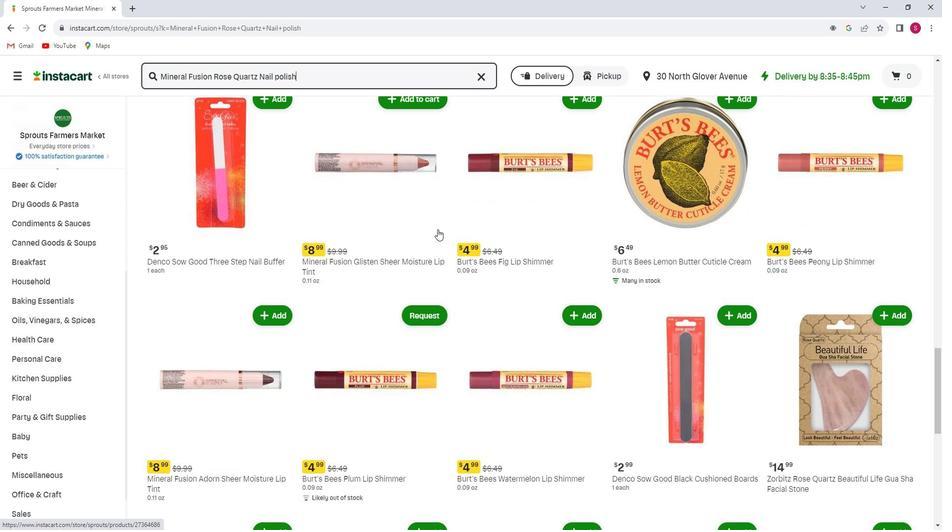 
Action: Mouse scrolled (435, 229) with delta (0, 0)
Screenshot: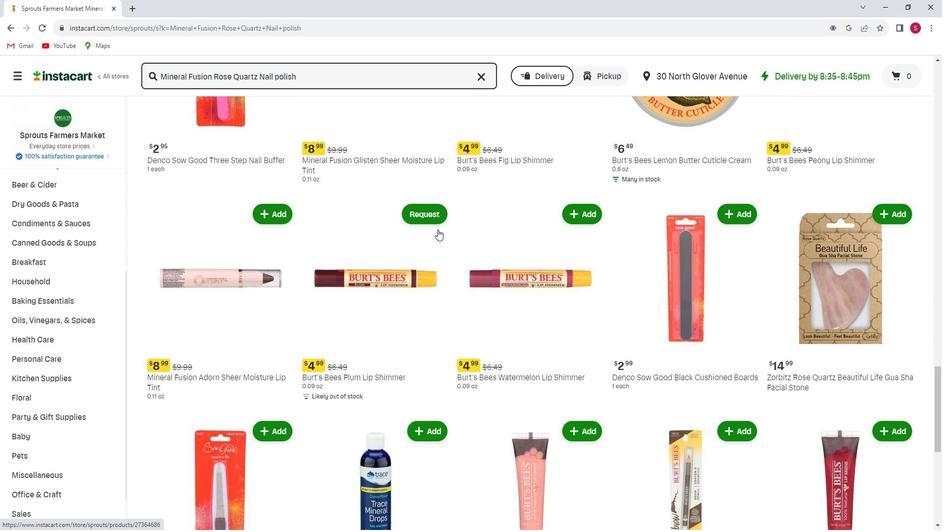 
Action: Mouse scrolled (435, 229) with delta (0, 0)
Screenshot: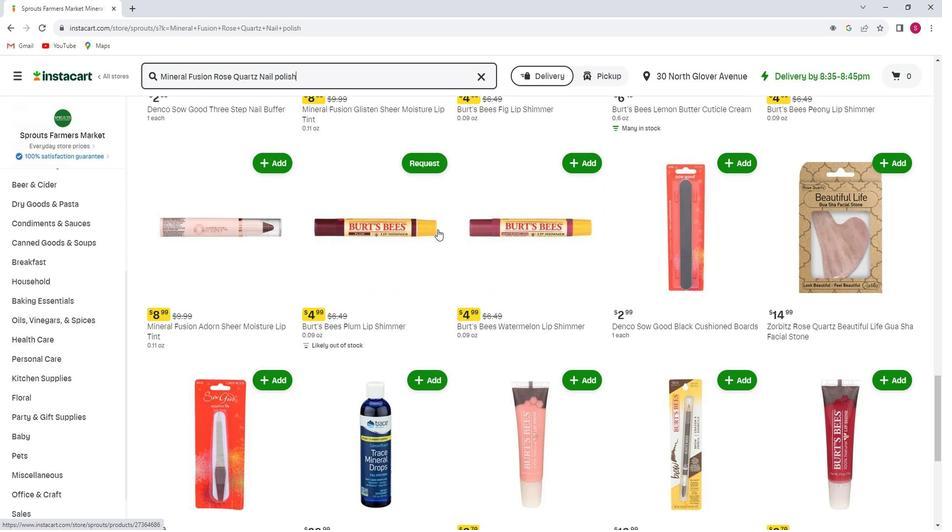 
Action: Mouse scrolled (435, 229) with delta (0, 0)
Screenshot: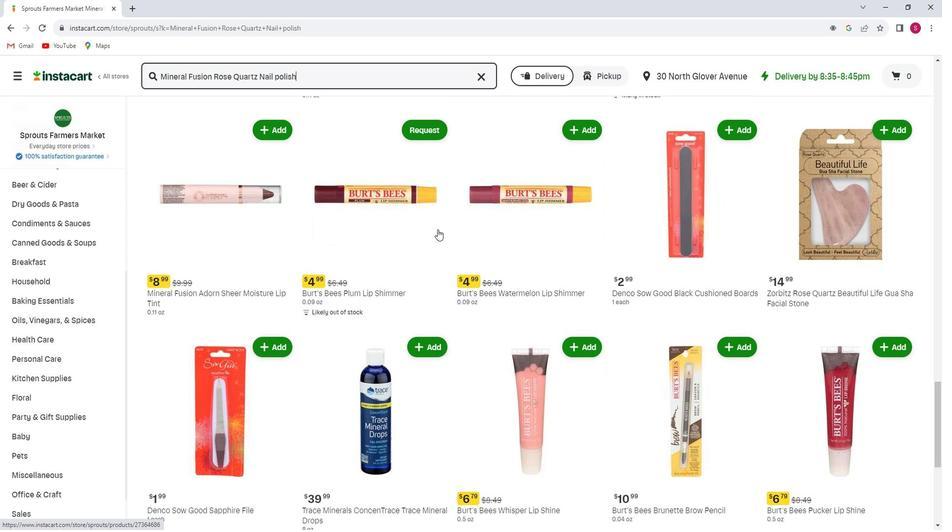 
Action: Mouse scrolled (435, 230) with delta (0, 0)
Screenshot: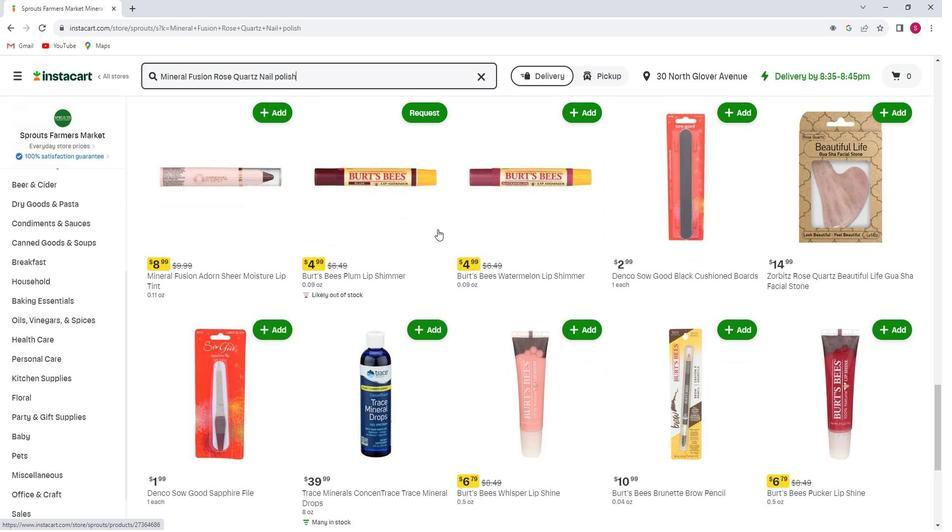
Action: Mouse scrolled (435, 229) with delta (0, 0)
Screenshot: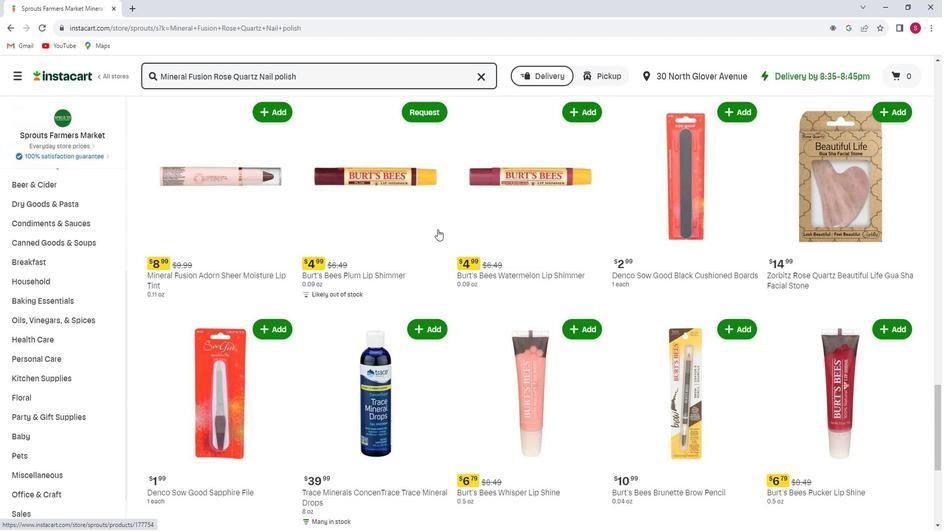 
Action: Mouse scrolled (435, 229) with delta (0, 0)
Screenshot: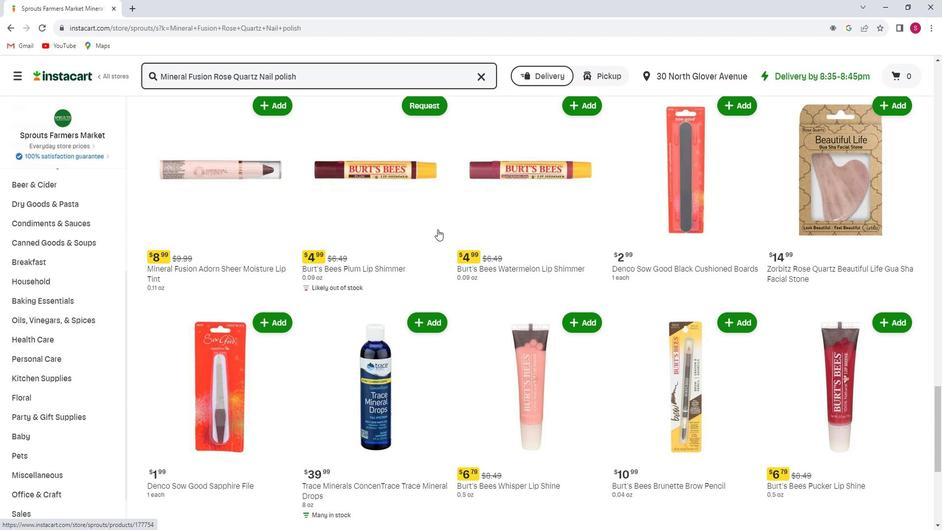 
Action: Mouse scrolled (435, 229) with delta (0, 0)
Screenshot: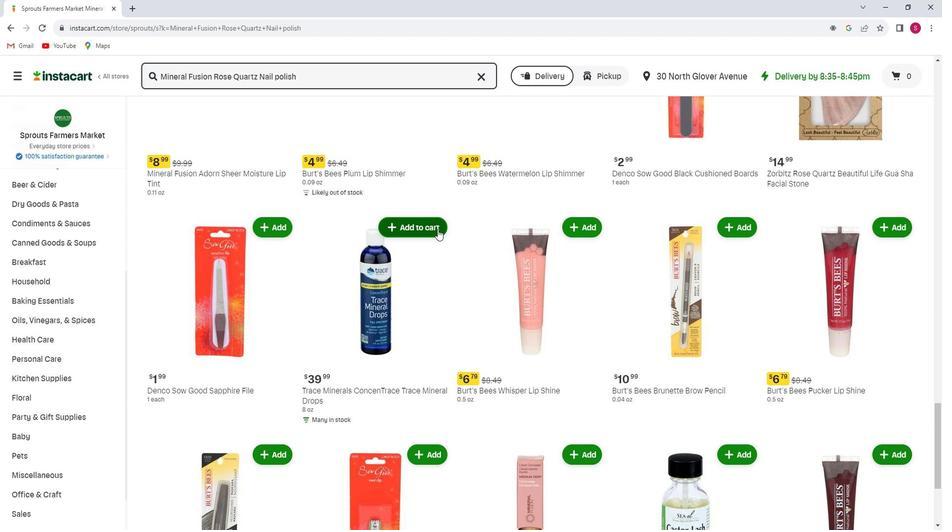 
Action: Mouse scrolled (435, 229) with delta (0, 0)
Screenshot: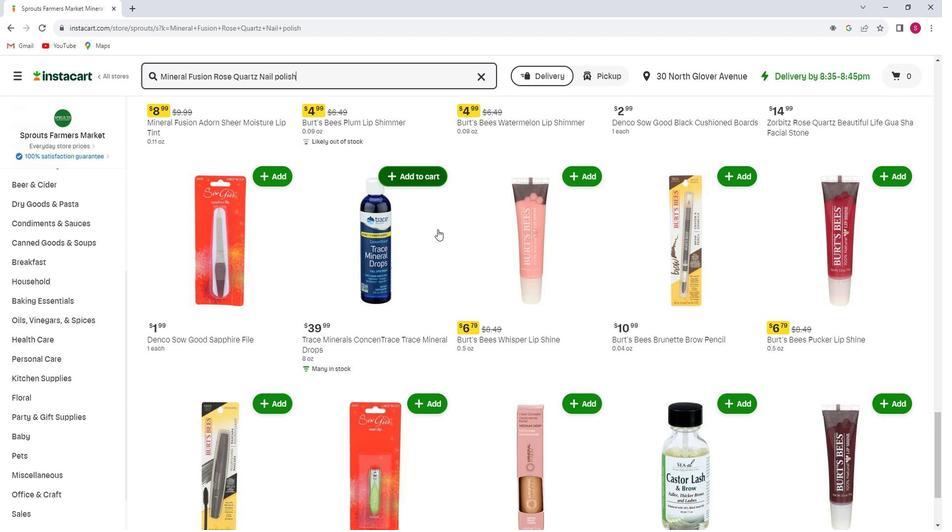 
Action: Mouse scrolled (435, 229) with delta (0, 0)
Screenshot: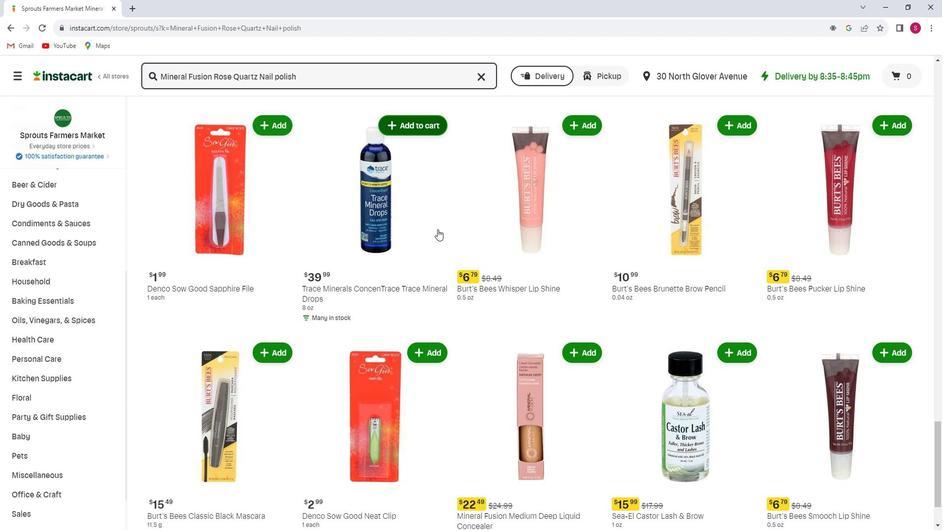 
Action: Mouse scrolled (435, 229) with delta (0, 0)
Screenshot: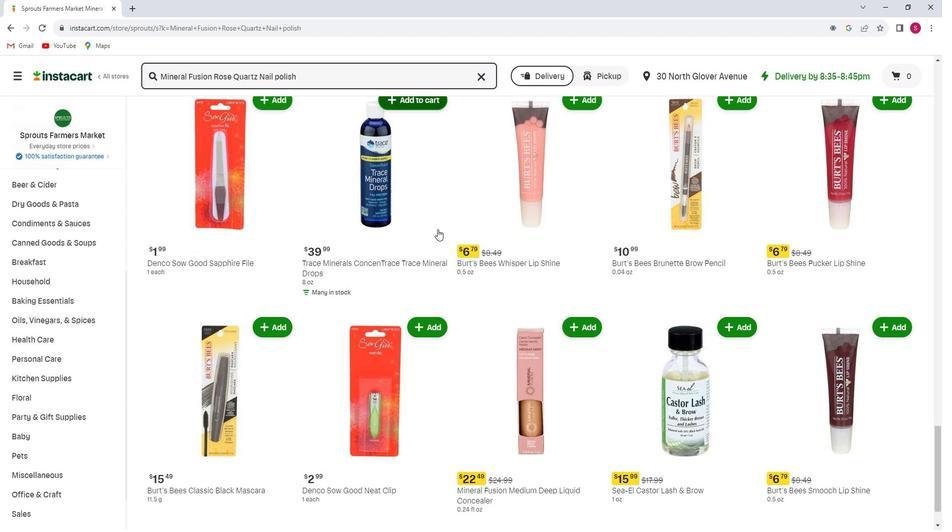 
Action: Mouse scrolled (435, 229) with delta (0, 0)
Screenshot: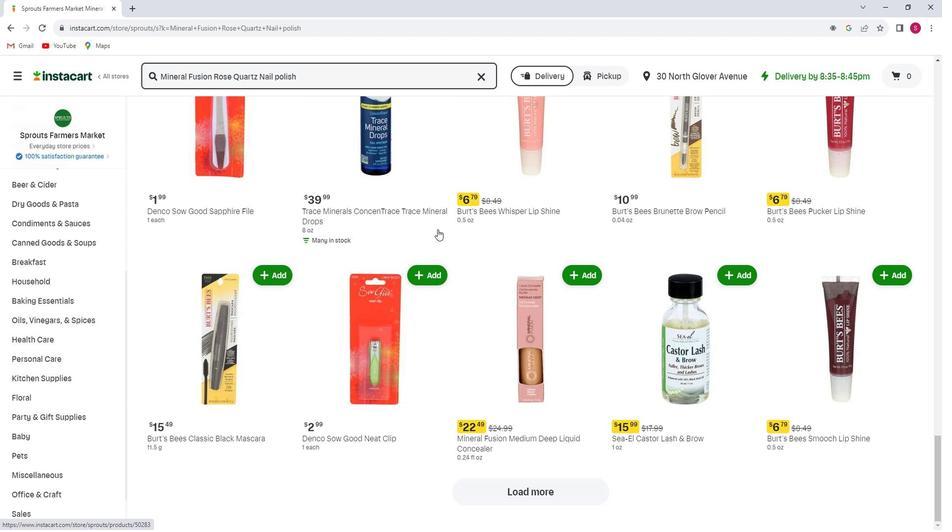 
Action: Mouse scrolled (435, 229) with delta (0, 0)
Screenshot: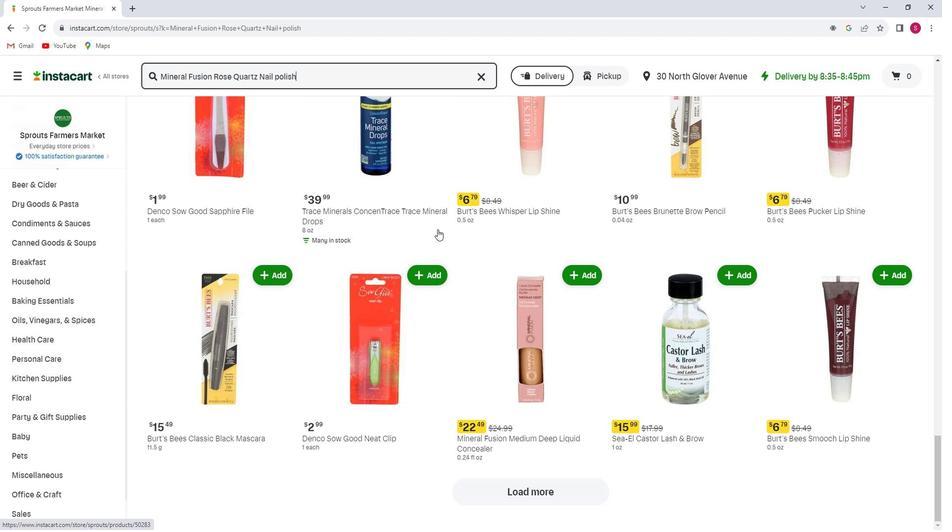 
Action: Mouse scrolled (435, 229) with delta (0, 0)
Screenshot: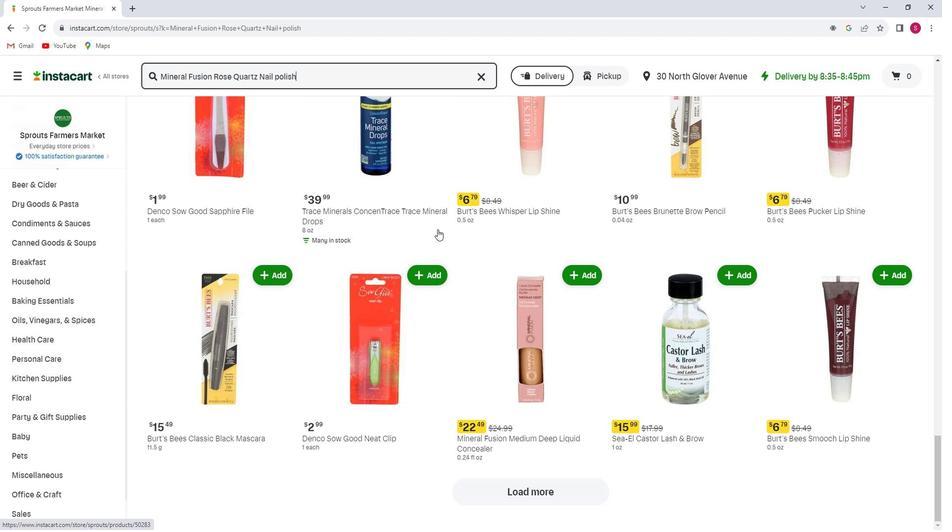 
Action: Mouse scrolled (435, 229) with delta (0, 0)
Screenshot: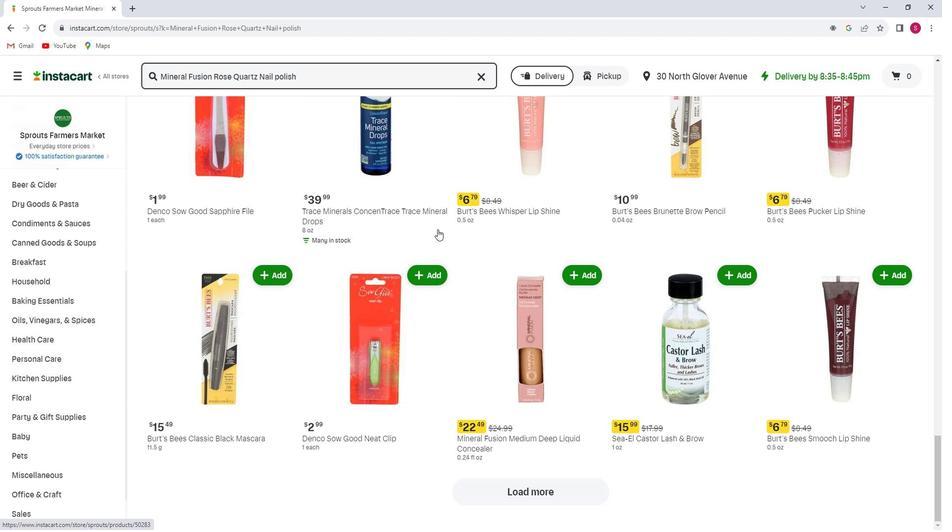 
Action: Mouse moved to (455, 258)
Screenshot: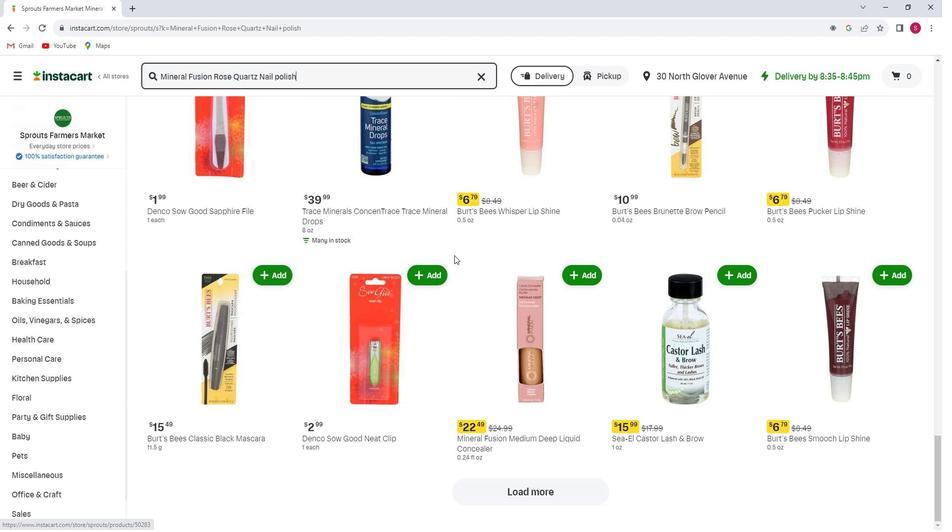 
